 Task: Check the percentage active listings of garden tub in the last 5 years.
Action: Mouse moved to (1007, 219)
Screenshot: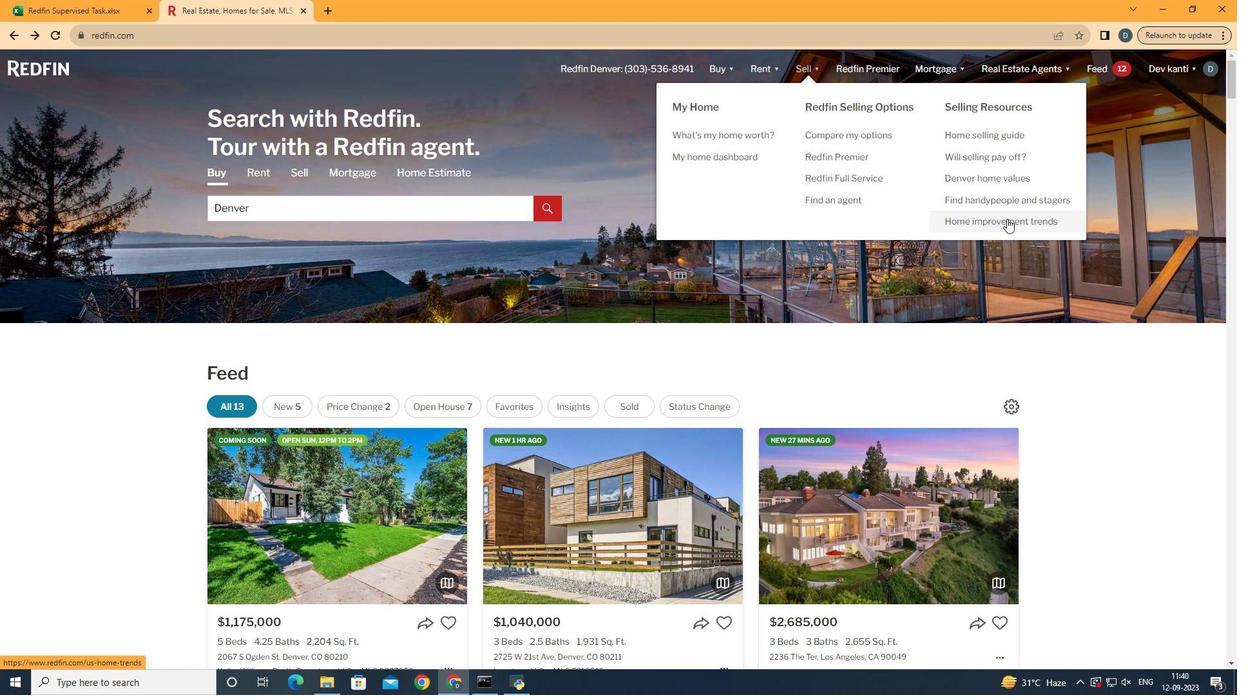 
Action: Mouse pressed left at (1007, 219)
Screenshot: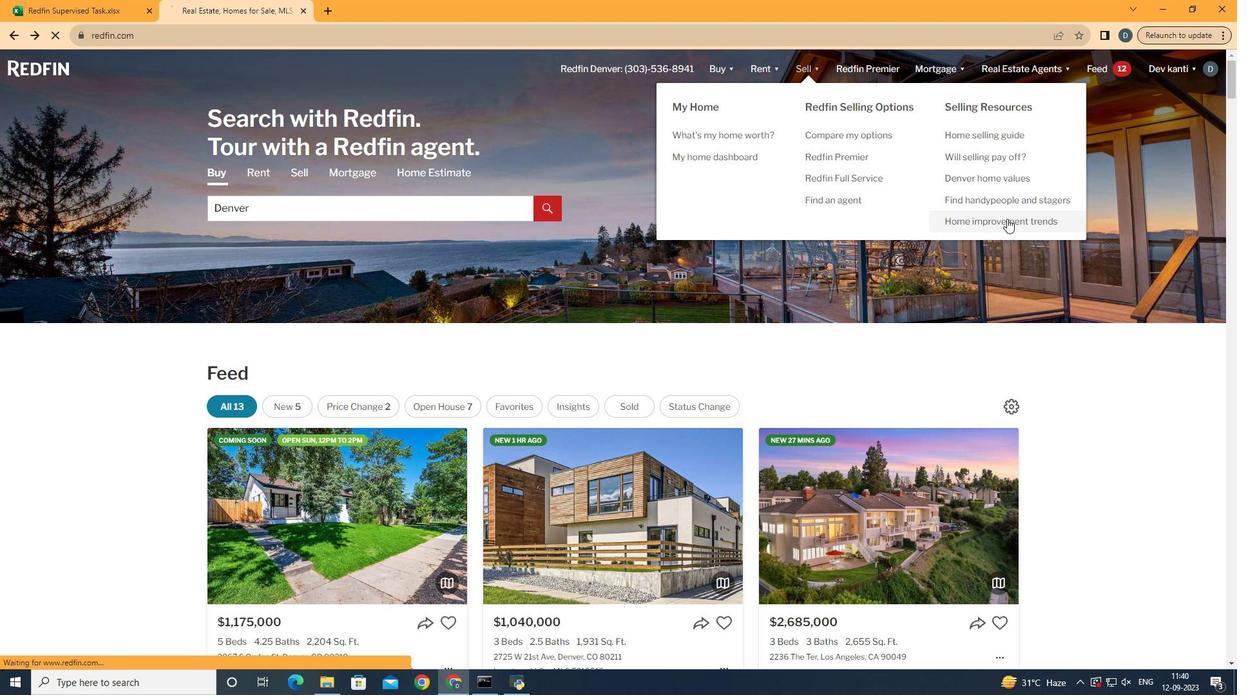 
Action: Mouse moved to (288, 235)
Screenshot: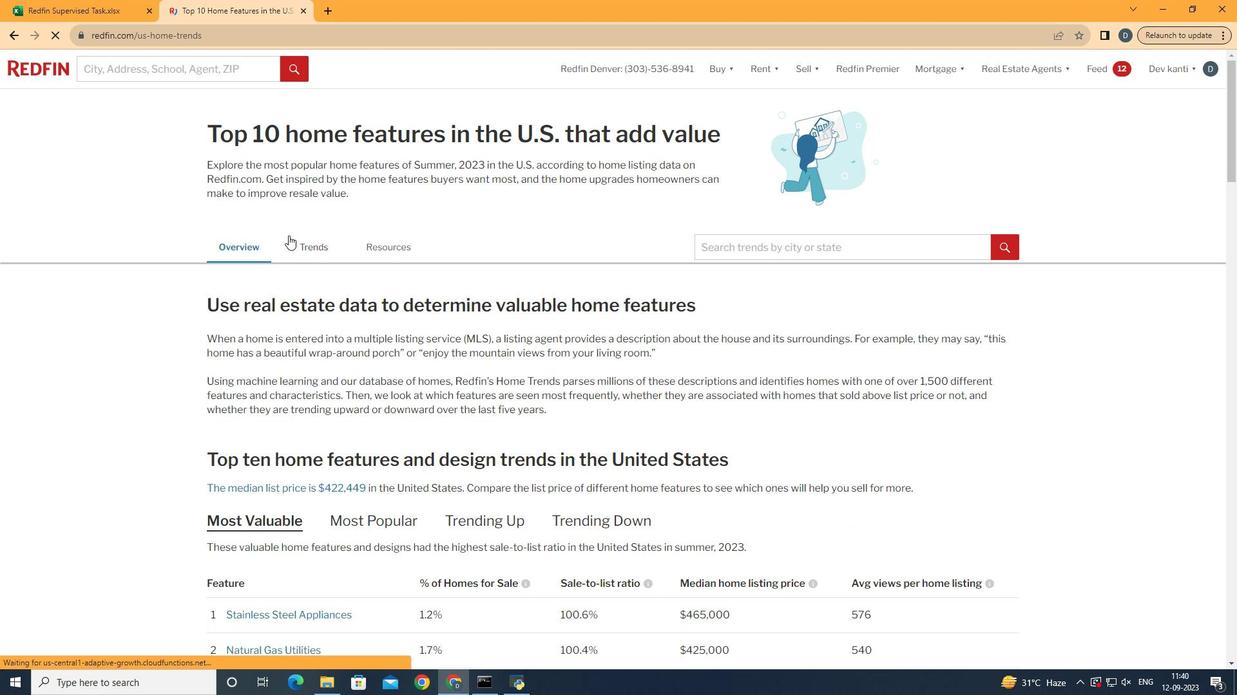 
Action: Mouse pressed left at (288, 235)
Screenshot: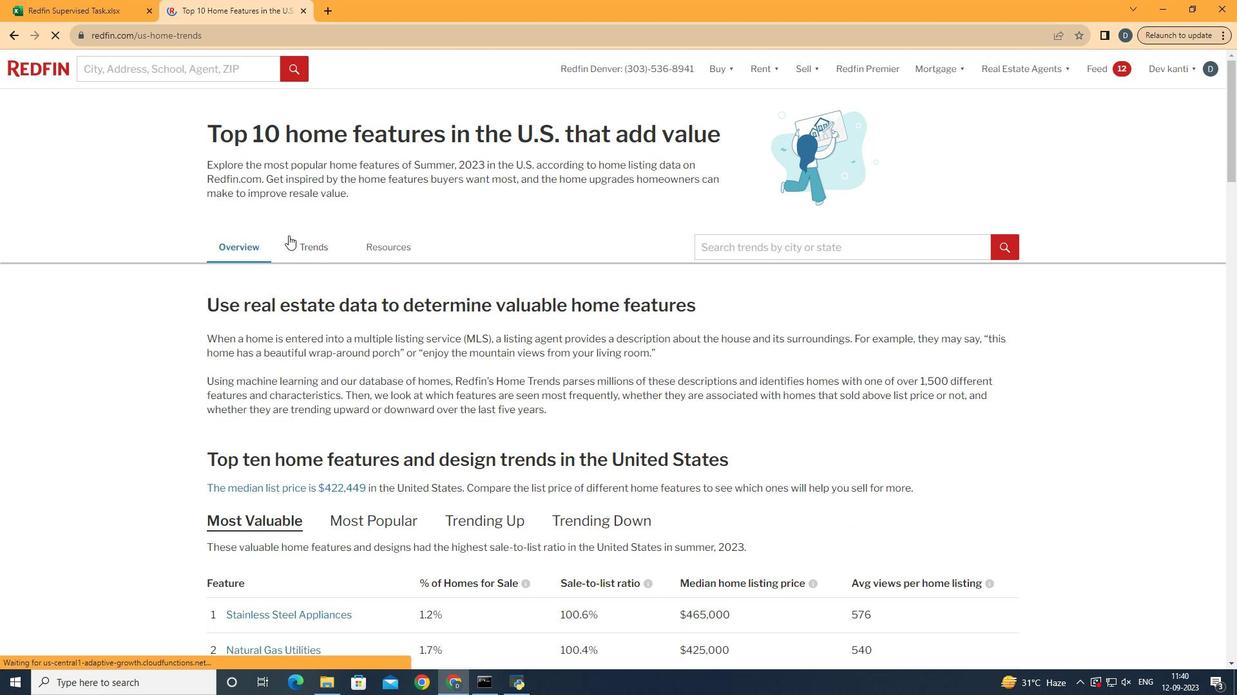 
Action: Mouse moved to (455, 378)
Screenshot: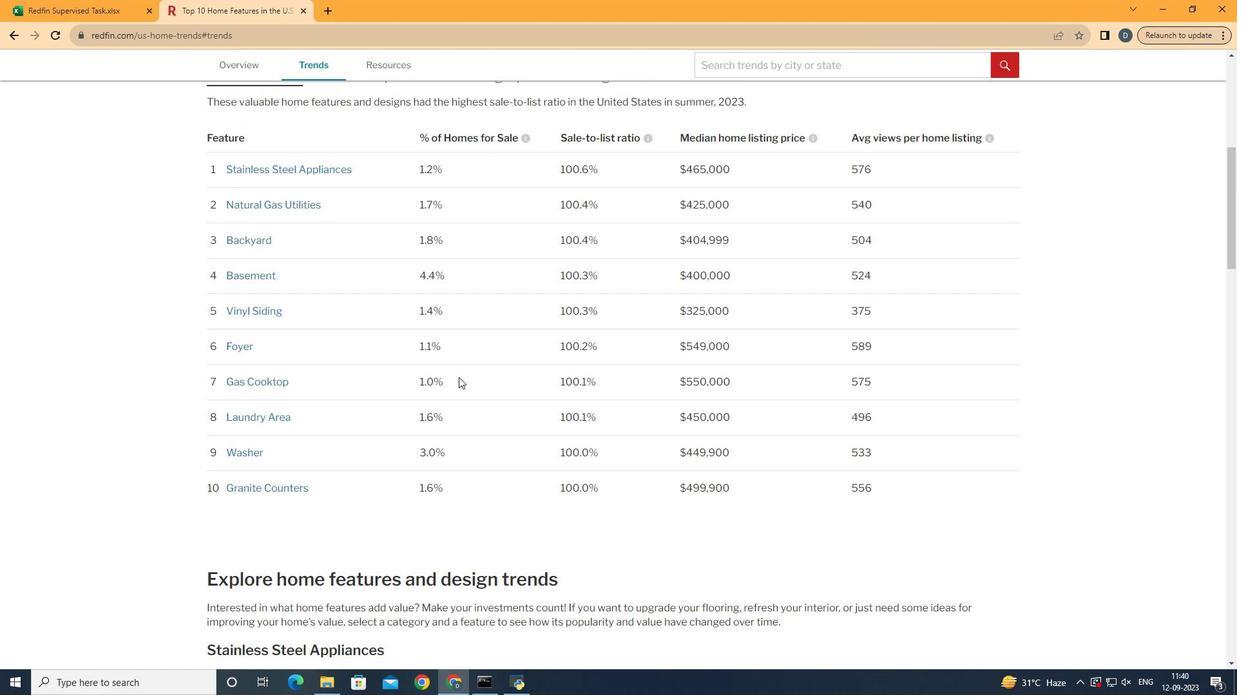 
Action: Mouse scrolled (455, 377) with delta (0, 0)
Screenshot: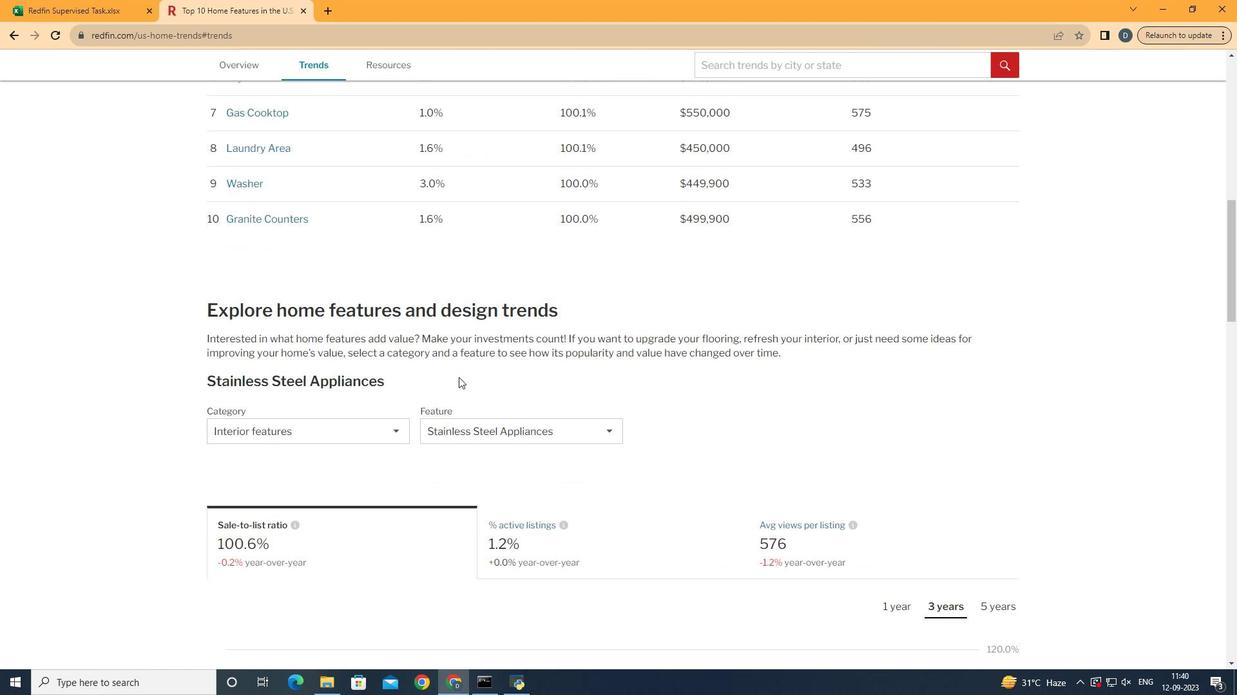 
Action: Mouse scrolled (455, 377) with delta (0, 0)
Screenshot: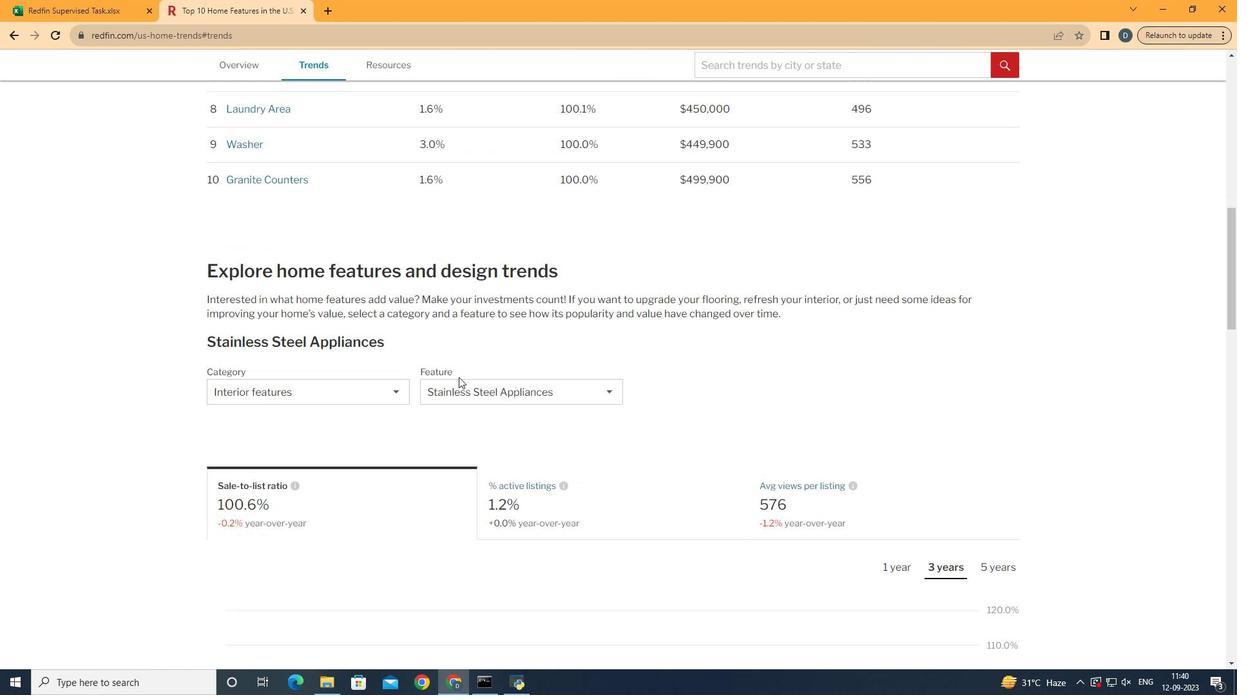 
Action: Mouse scrolled (455, 377) with delta (0, 0)
Screenshot: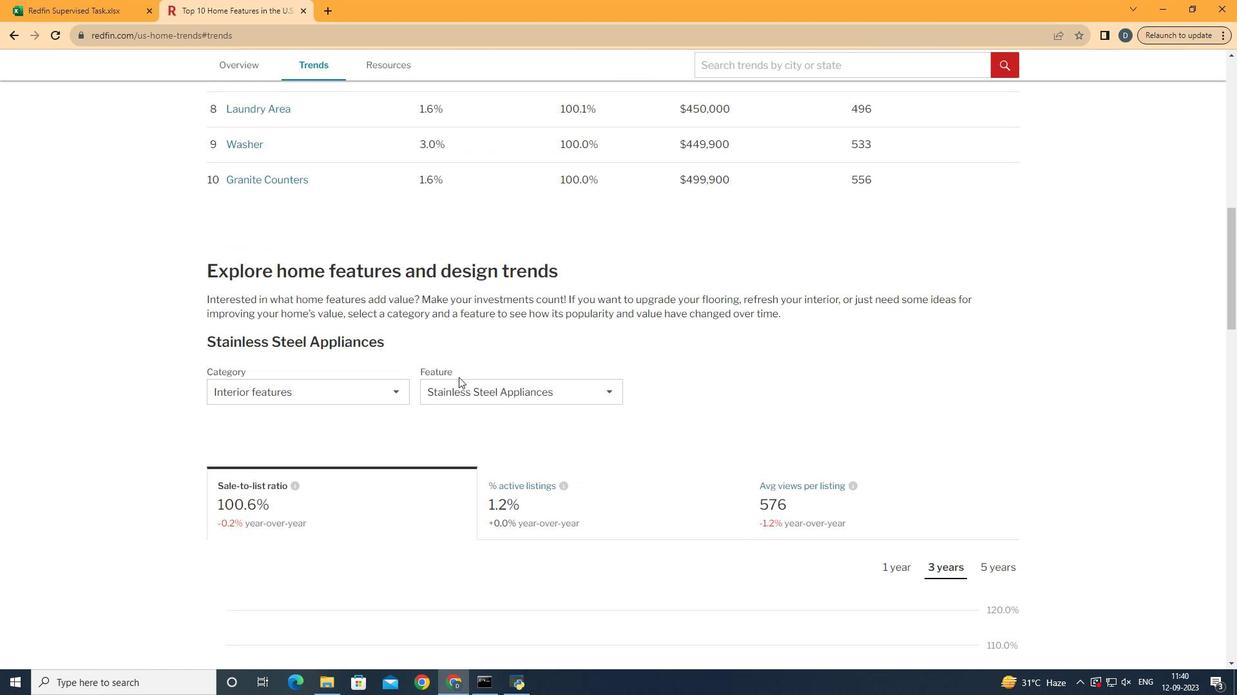 
Action: Mouse scrolled (455, 377) with delta (0, 0)
Screenshot: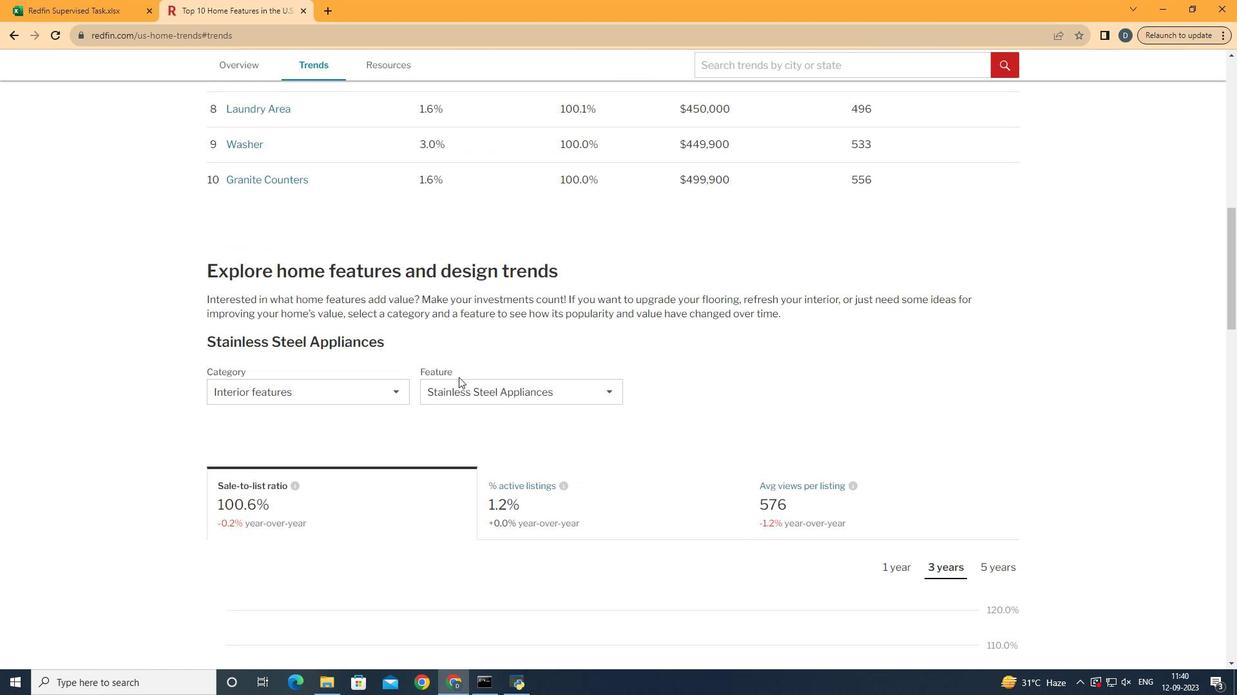 
Action: Mouse scrolled (455, 377) with delta (0, 0)
Screenshot: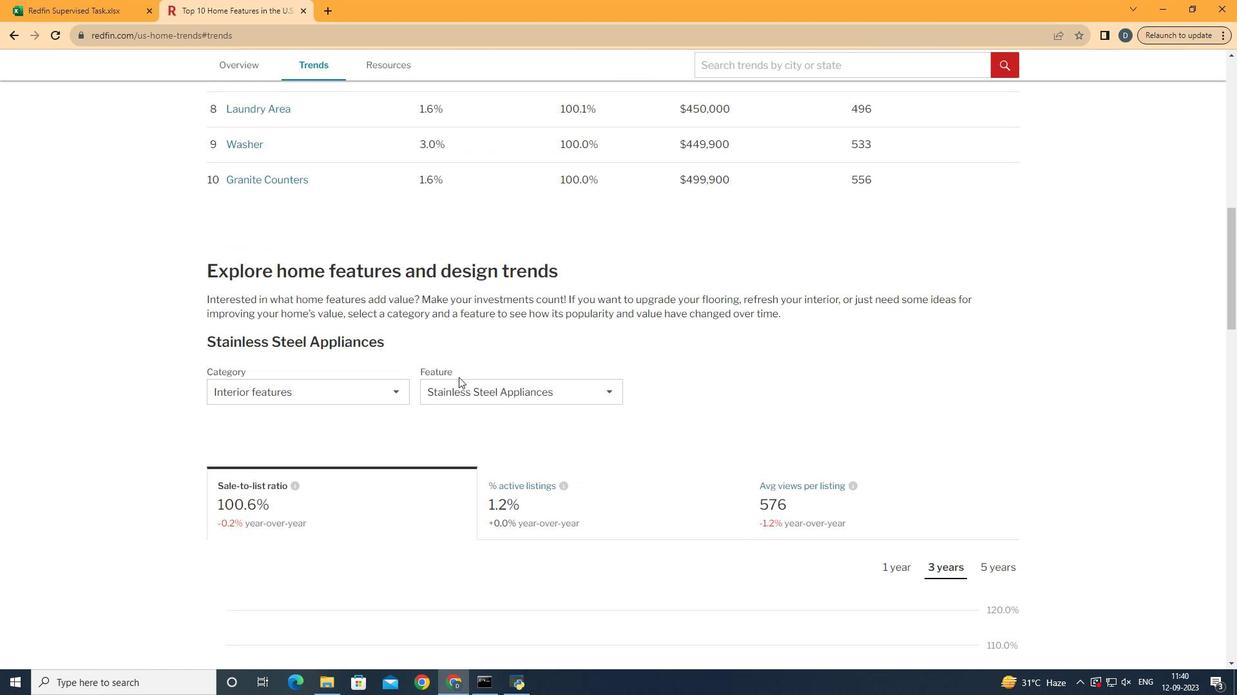 
Action: Mouse moved to (457, 378)
Screenshot: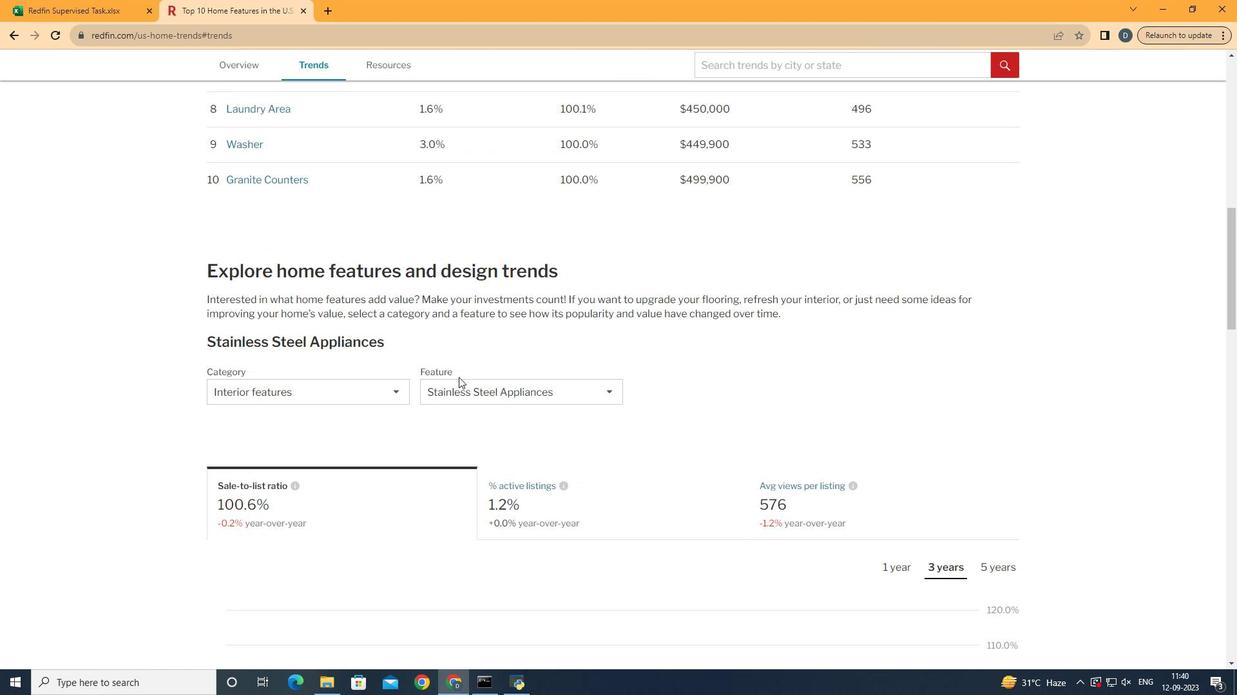 
Action: Mouse scrolled (457, 377) with delta (0, 0)
Screenshot: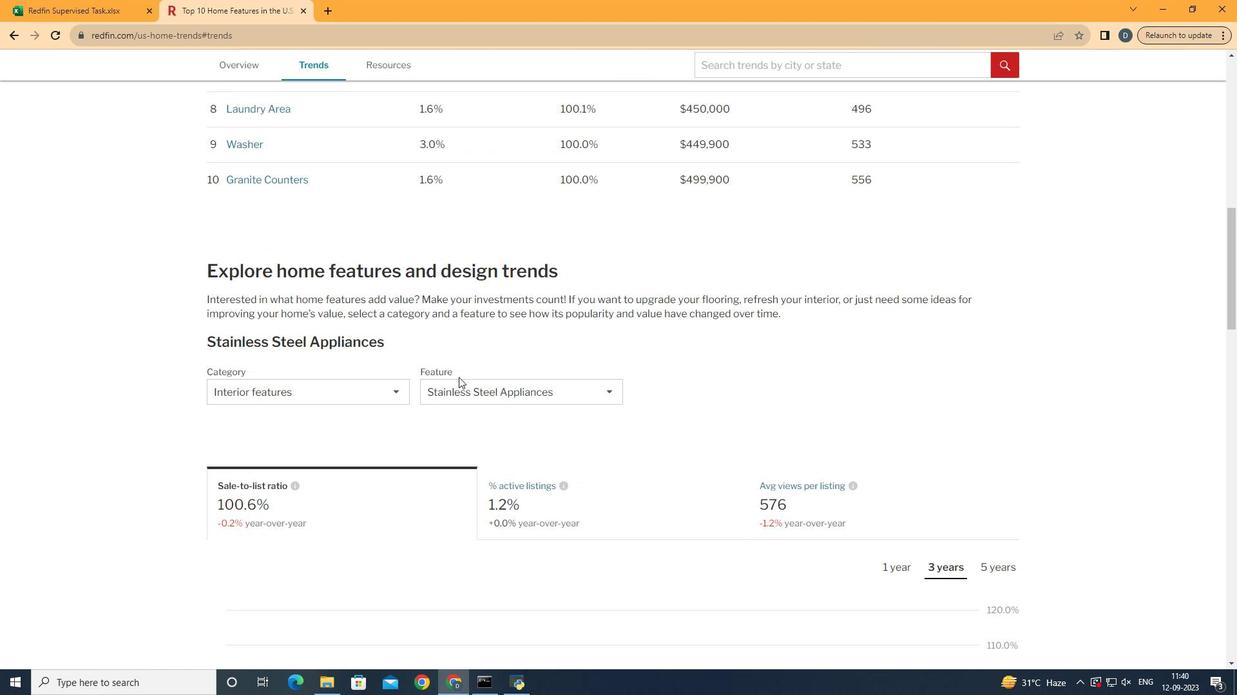 
Action: Mouse moved to (458, 377)
Screenshot: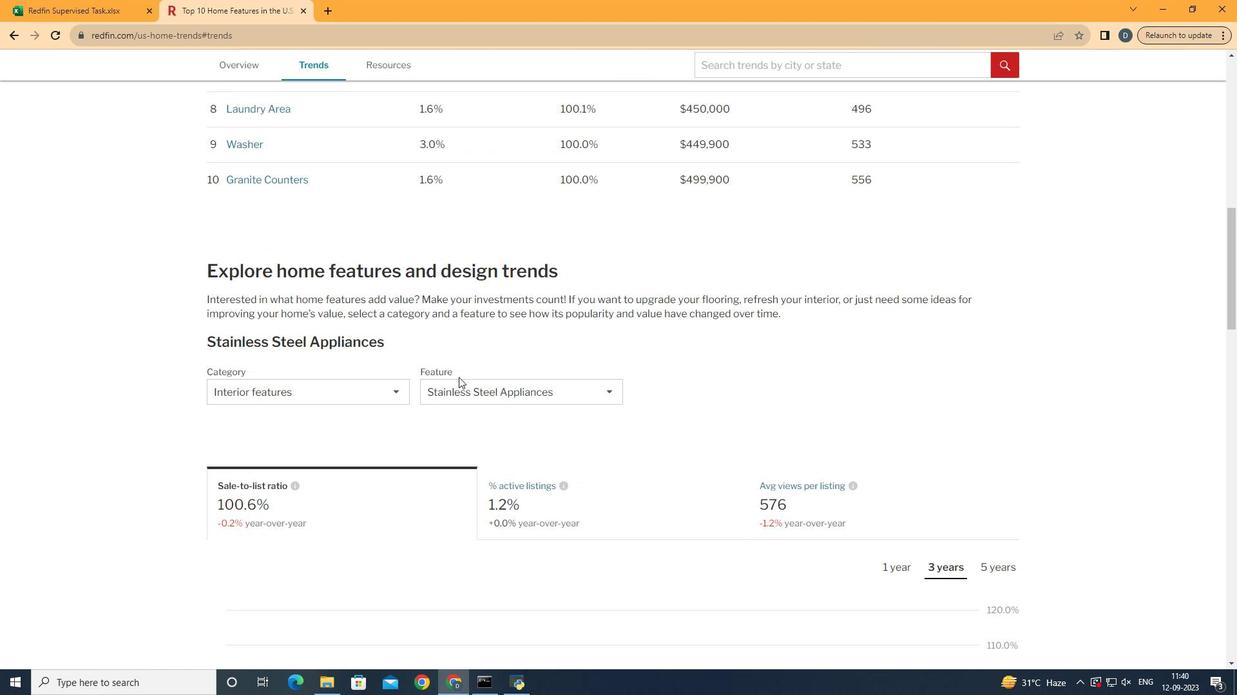 
Action: Mouse scrolled (458, 376) with delta (0, 0)
Screenshot: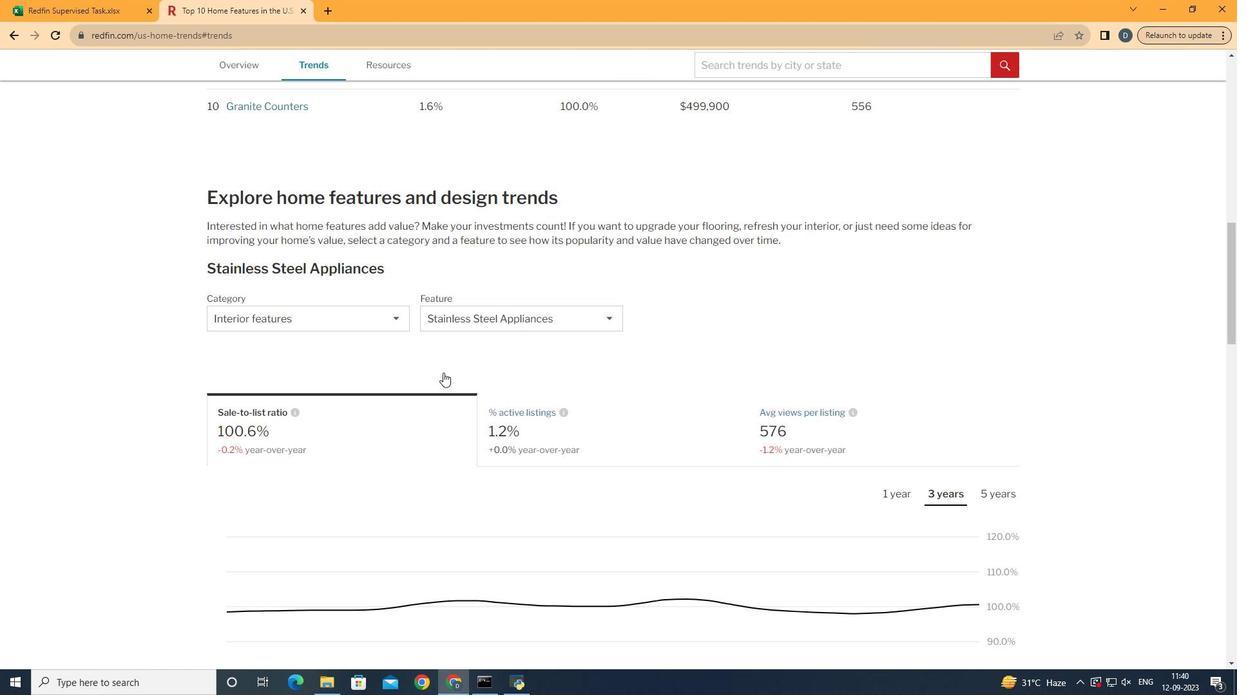 
Action: Mouse scrolled (458, 376) with delta (0, 0)
Screenshot: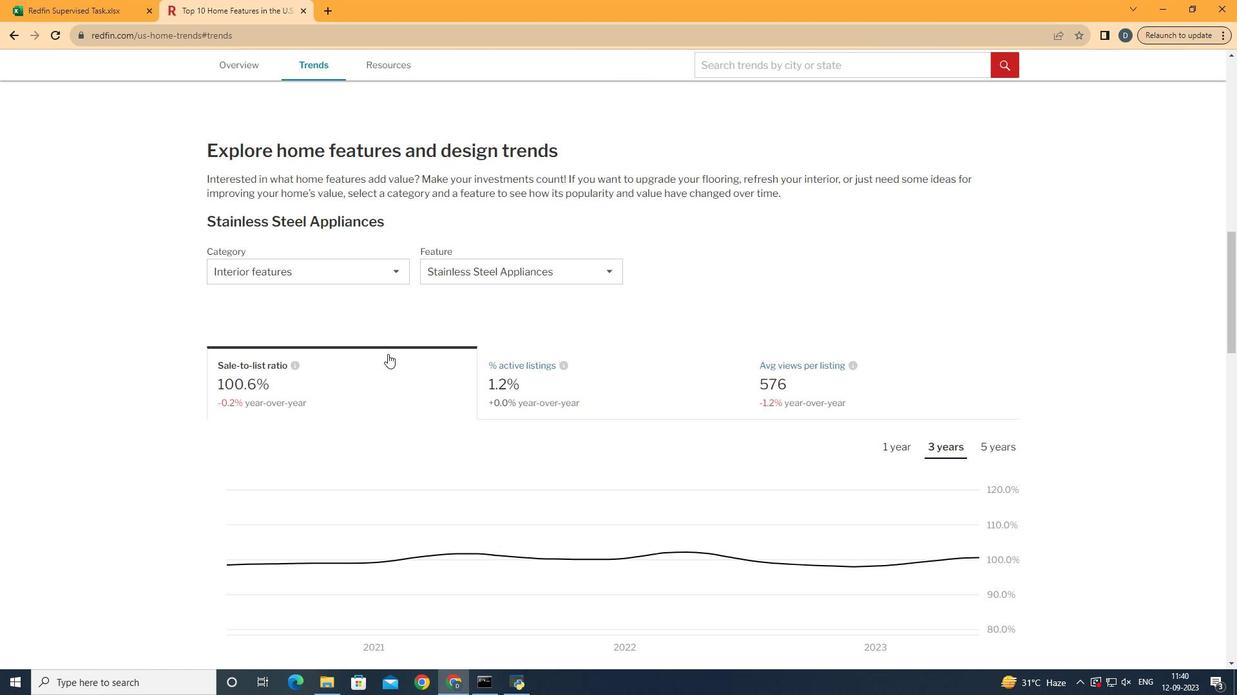 
Action: Mouse moved to (340, 259)
Screenshot: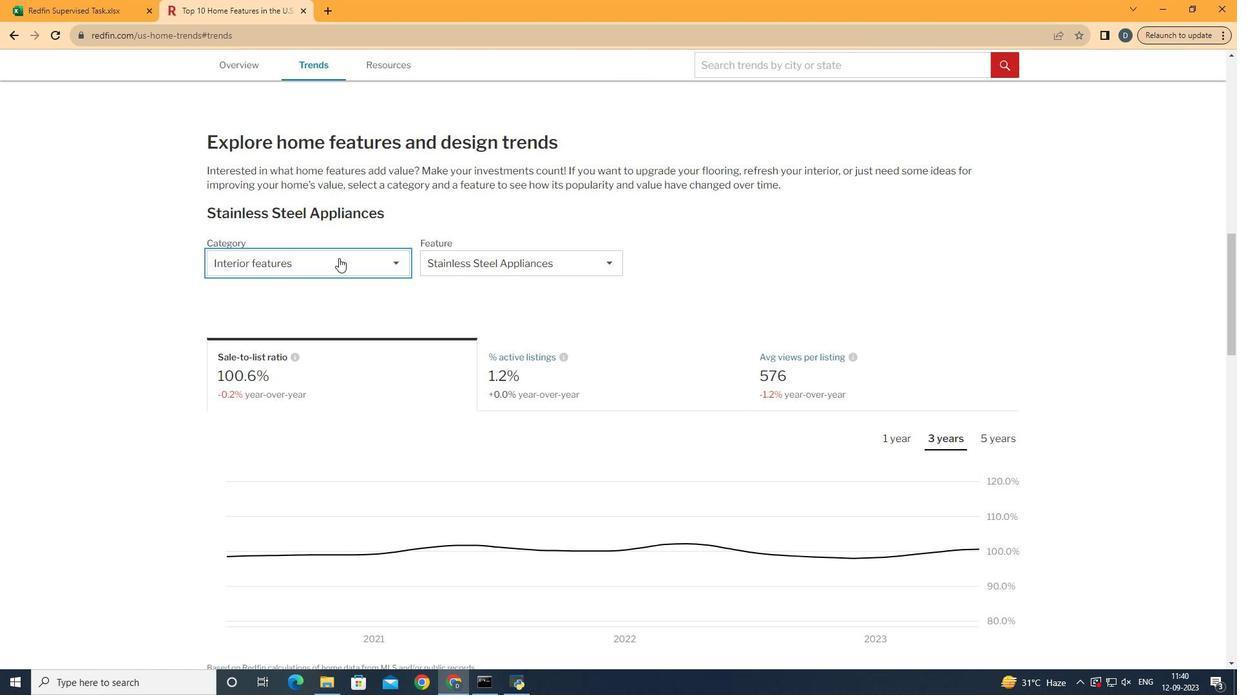 
Action: Mouse pressed left at (340, 259)
Screenshot: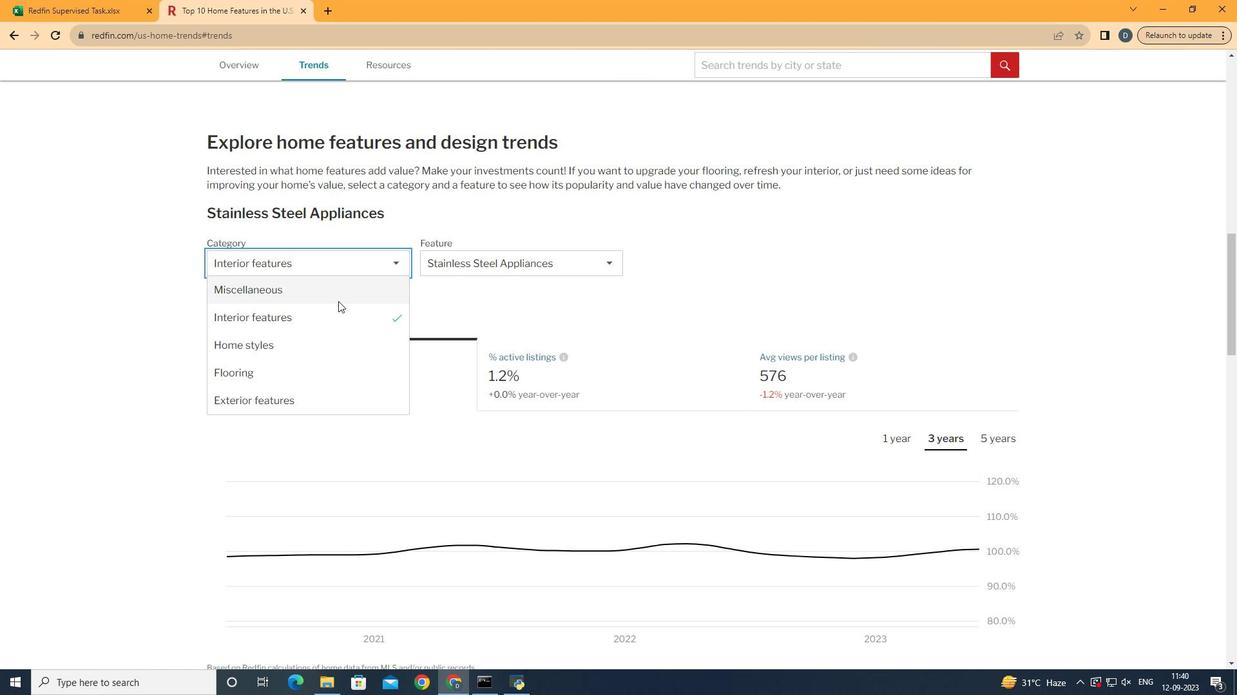 
Action: Mouse moved to (341, 318)
Screenshot: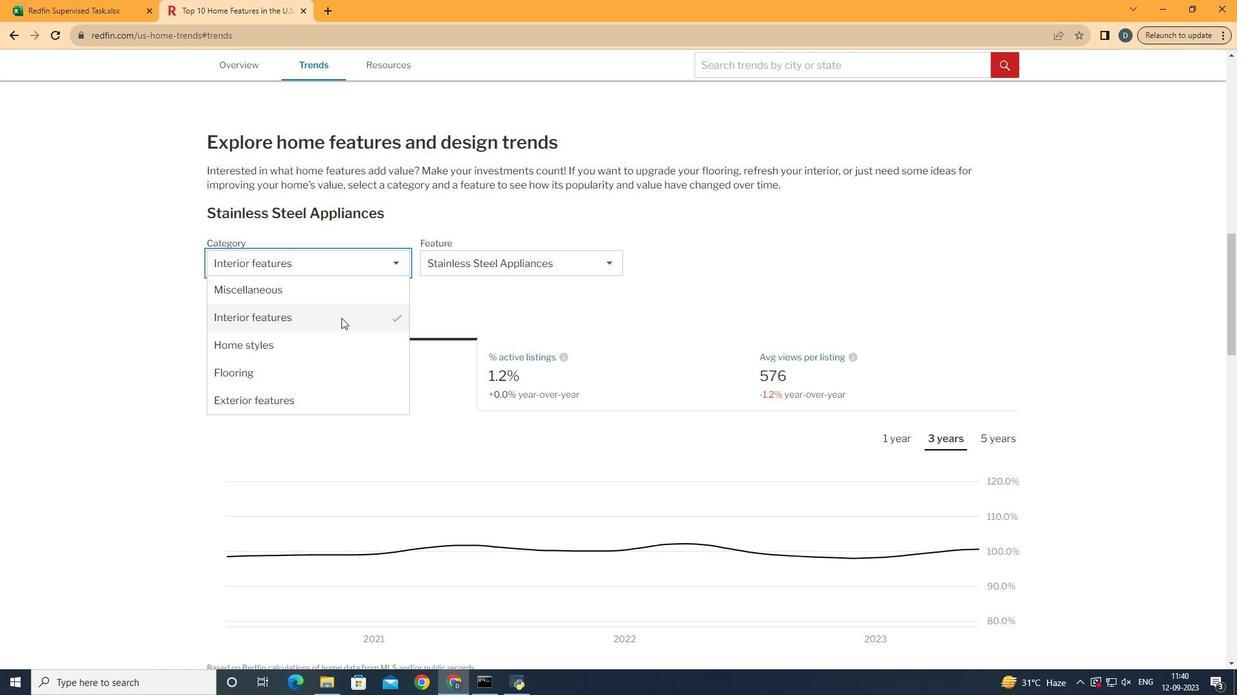 
Action: Mouse pressed left at (341, 318)
Screenshot: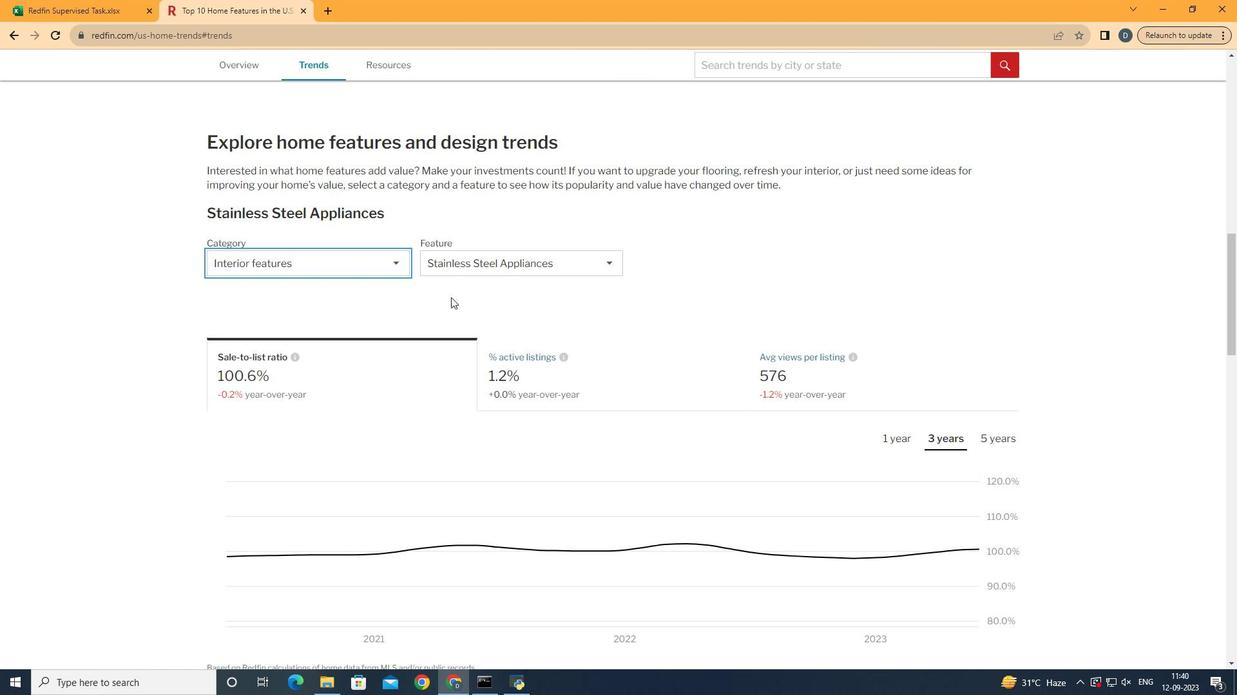 
Action: Mouse moved to (495, 282)
Screenshot: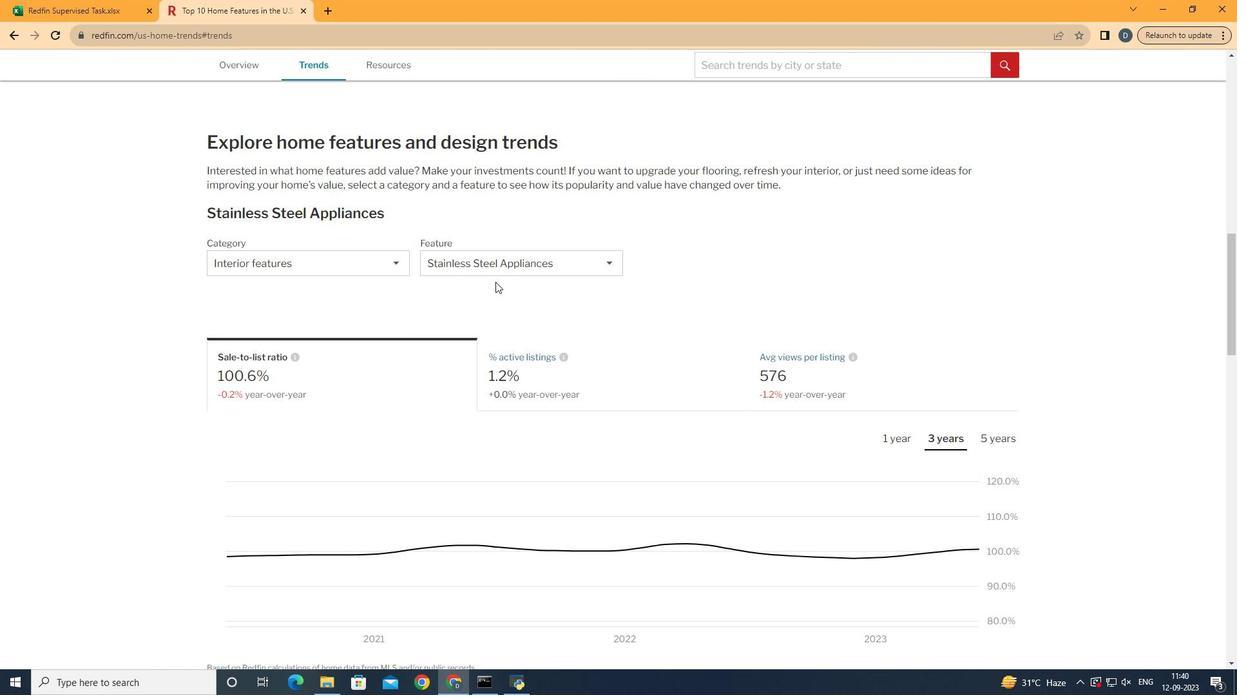 
Action: Mouse pressed left at (495, 282)
Screenshot: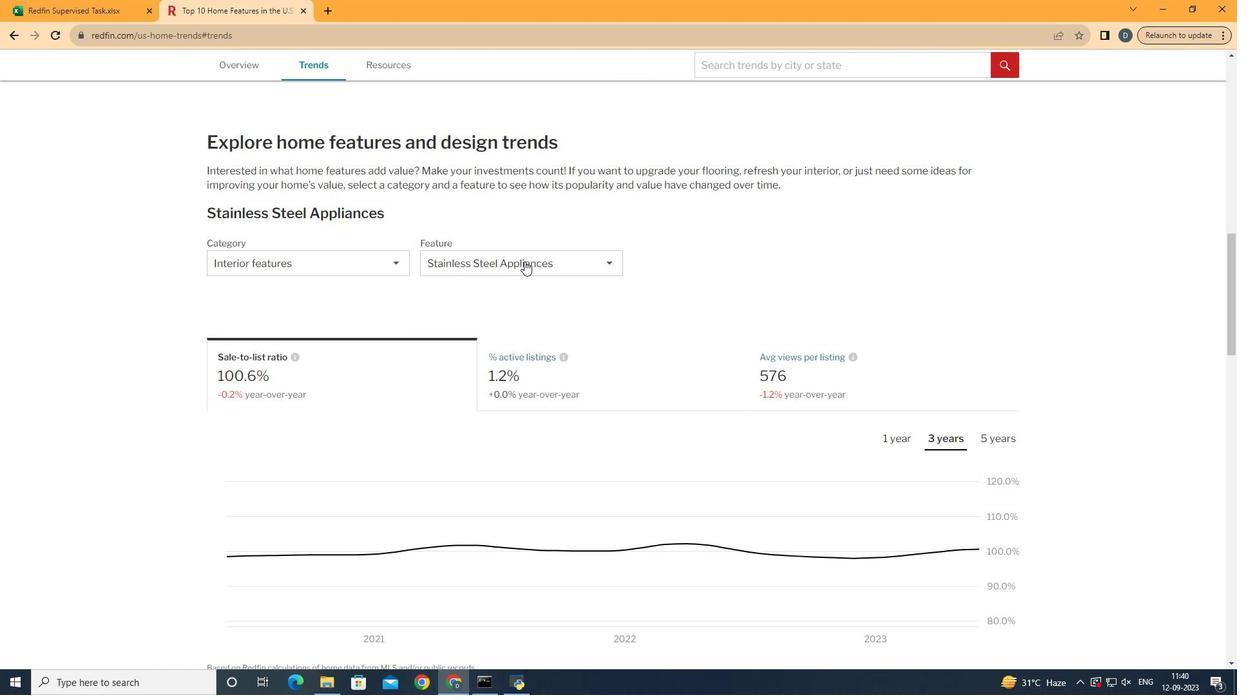 
Action: Mouse moved to (524, 261)
Screenshot: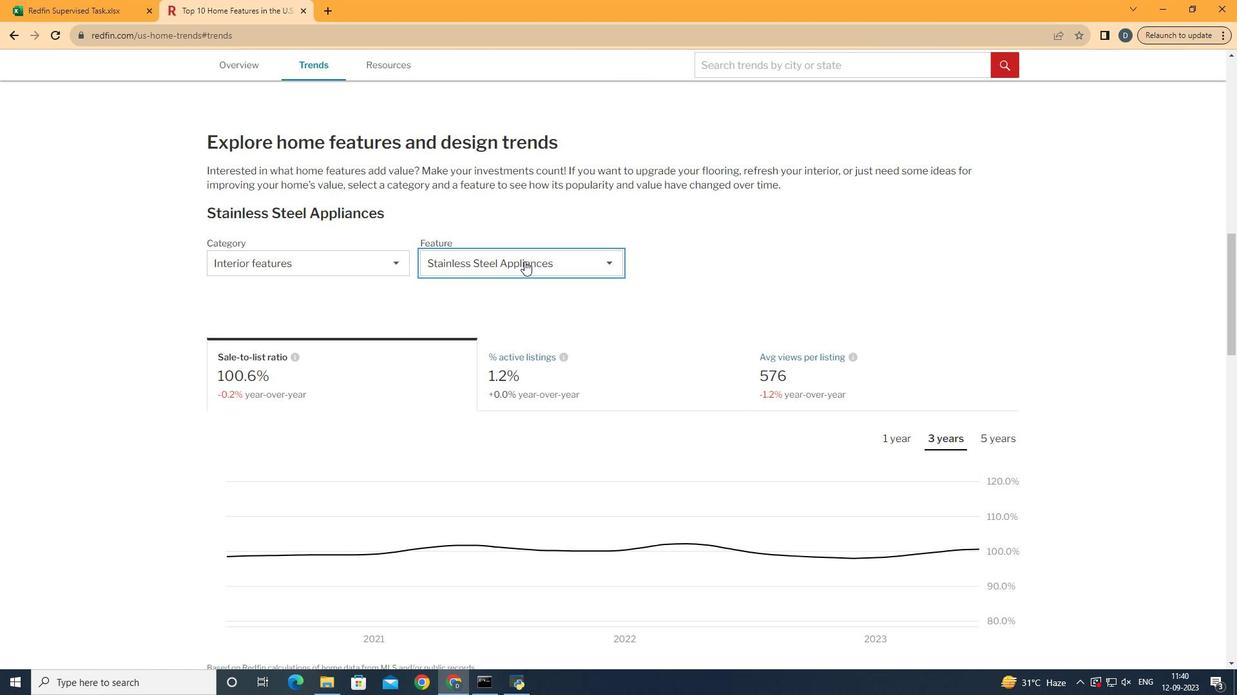 
Action: Mouse pressed left at (524, 261)
Screenshot: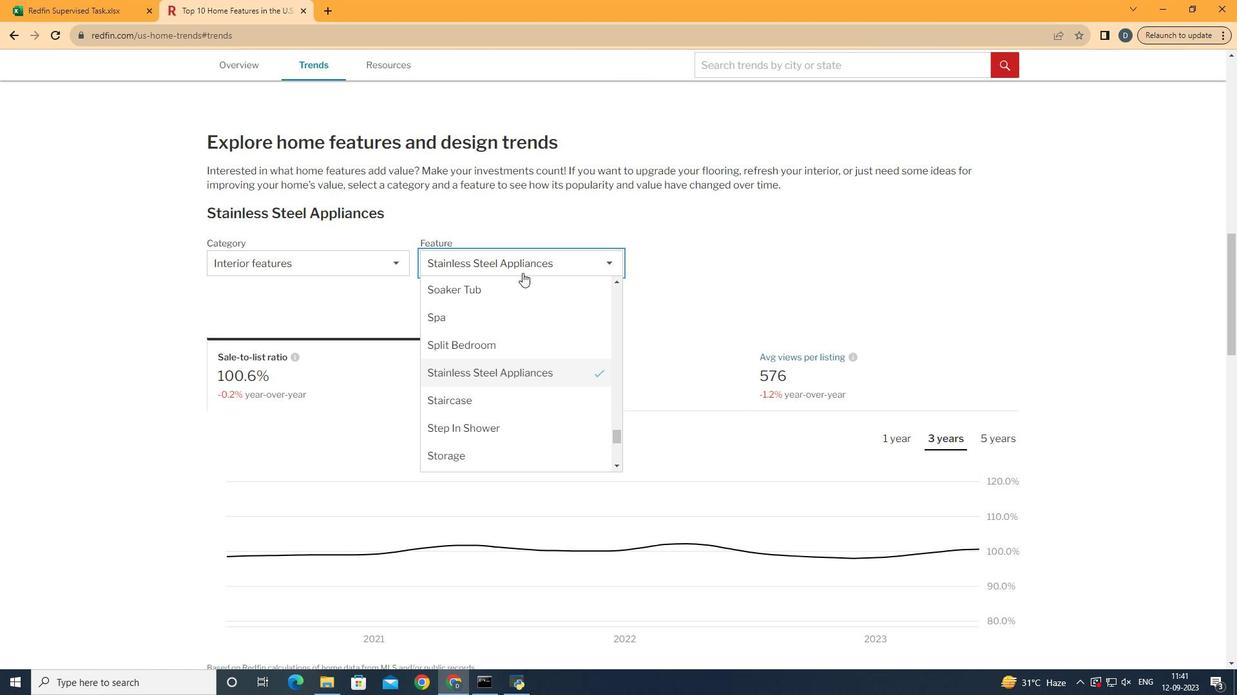 
Action: Mouse moved to (490, 351)
Screenshot: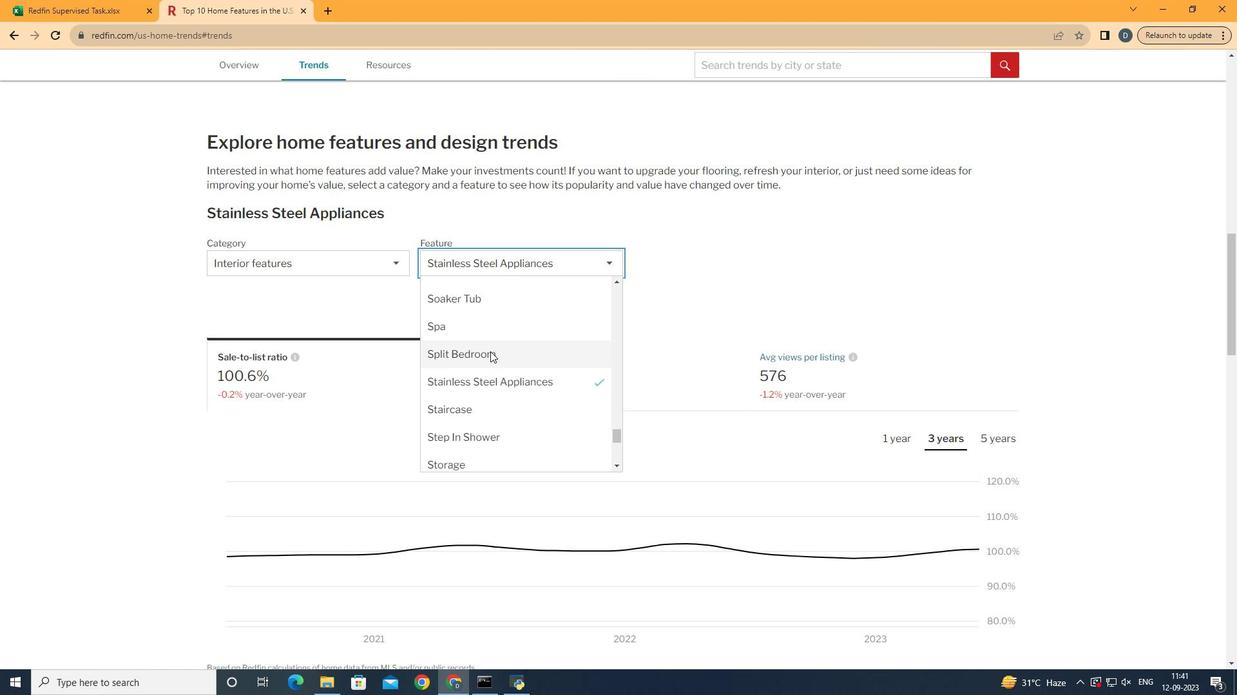 
Action: Mouse scrolled (490, 352) with delta (0, 0)
Screenshot: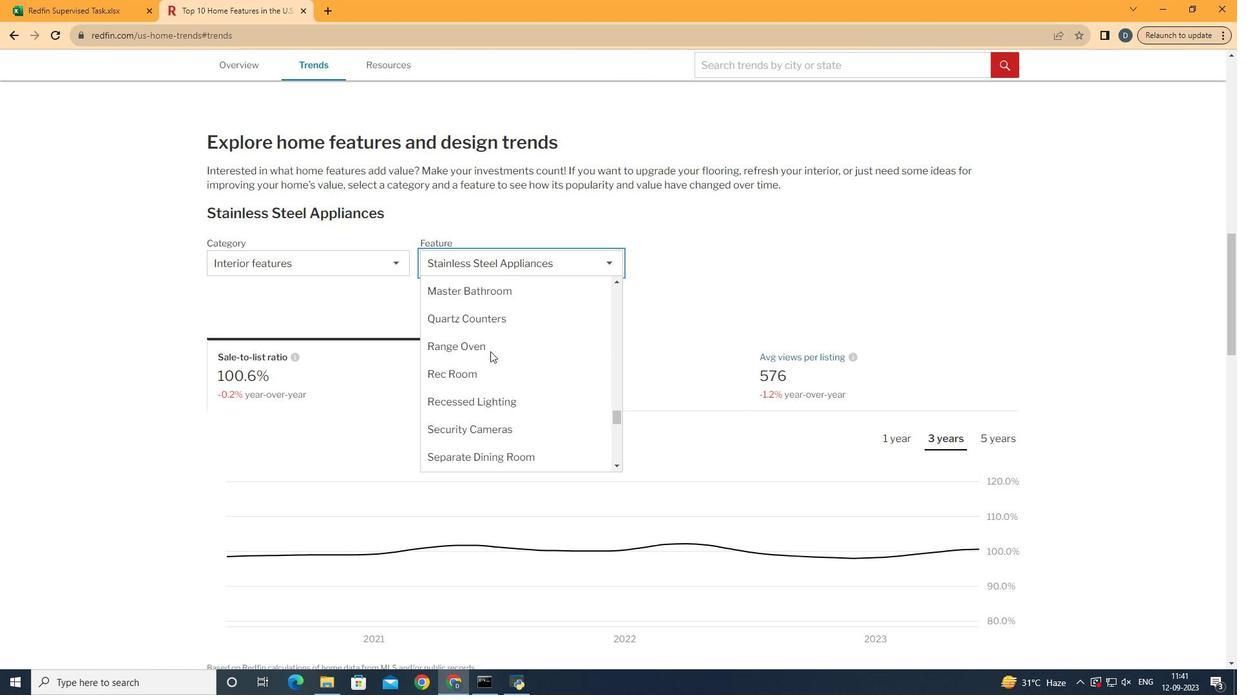 
Action: Mouse scrolled (490, 352) with delta (0, 0)
Screenshot: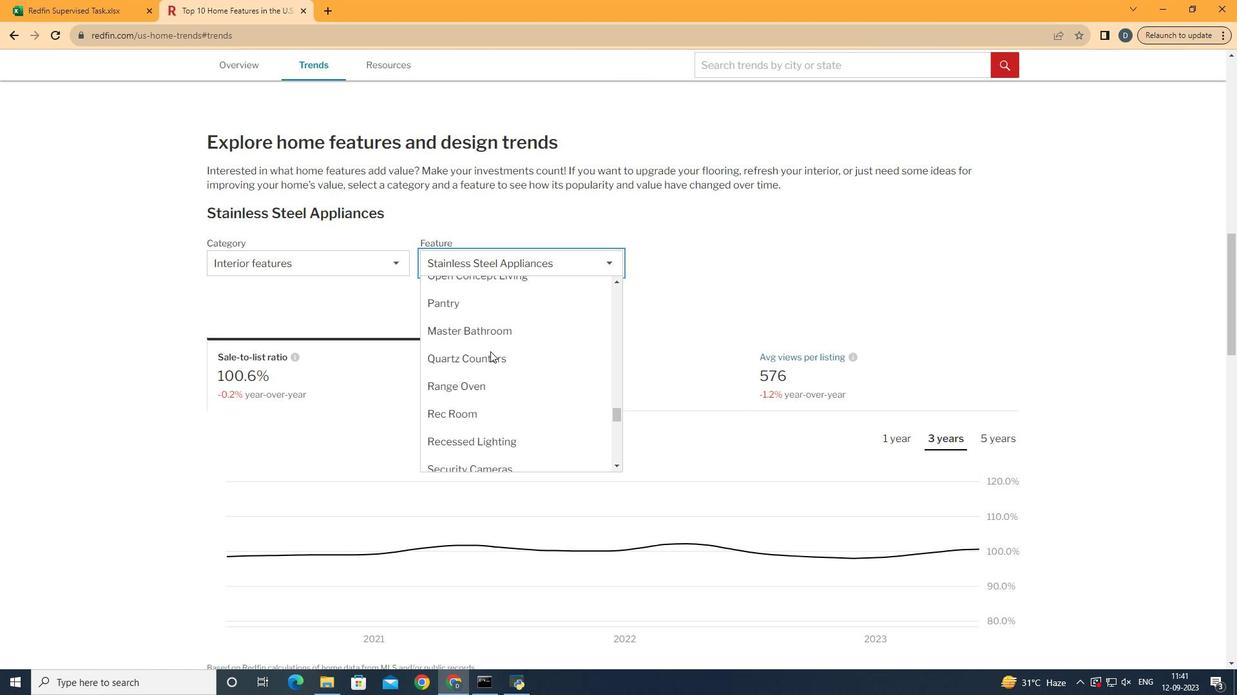 
Action: Mouse scrolled (490, 352) with delta (0, 0)
Screenshot: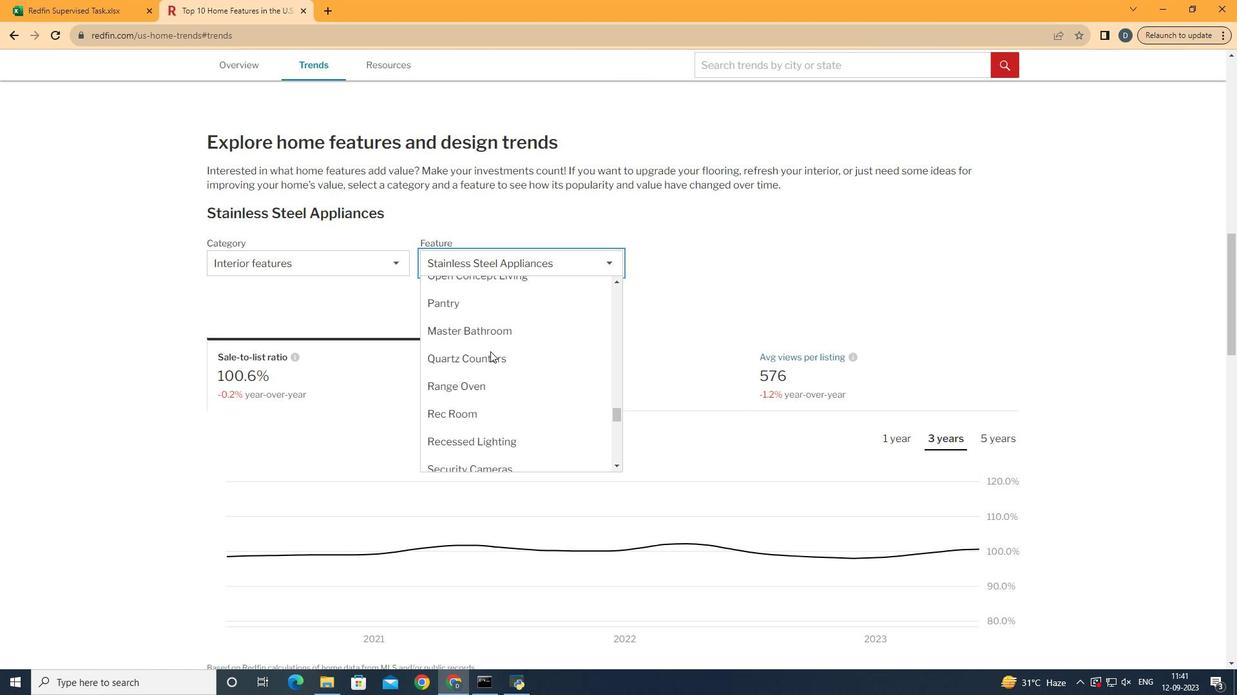 
Action: Mouse scrolled (490, 352) with delta (0, 0)
Screenshot: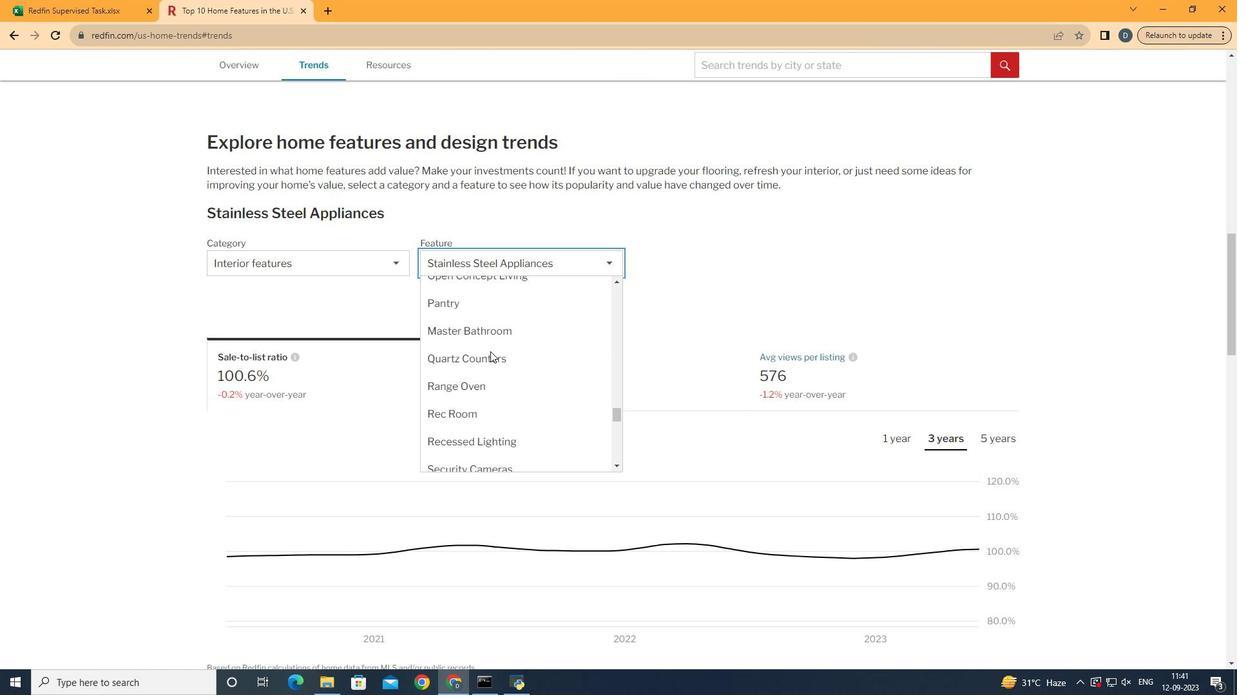 
Action: Mouse scrolled (490, 352) with delta (0, 0)
Screenshot: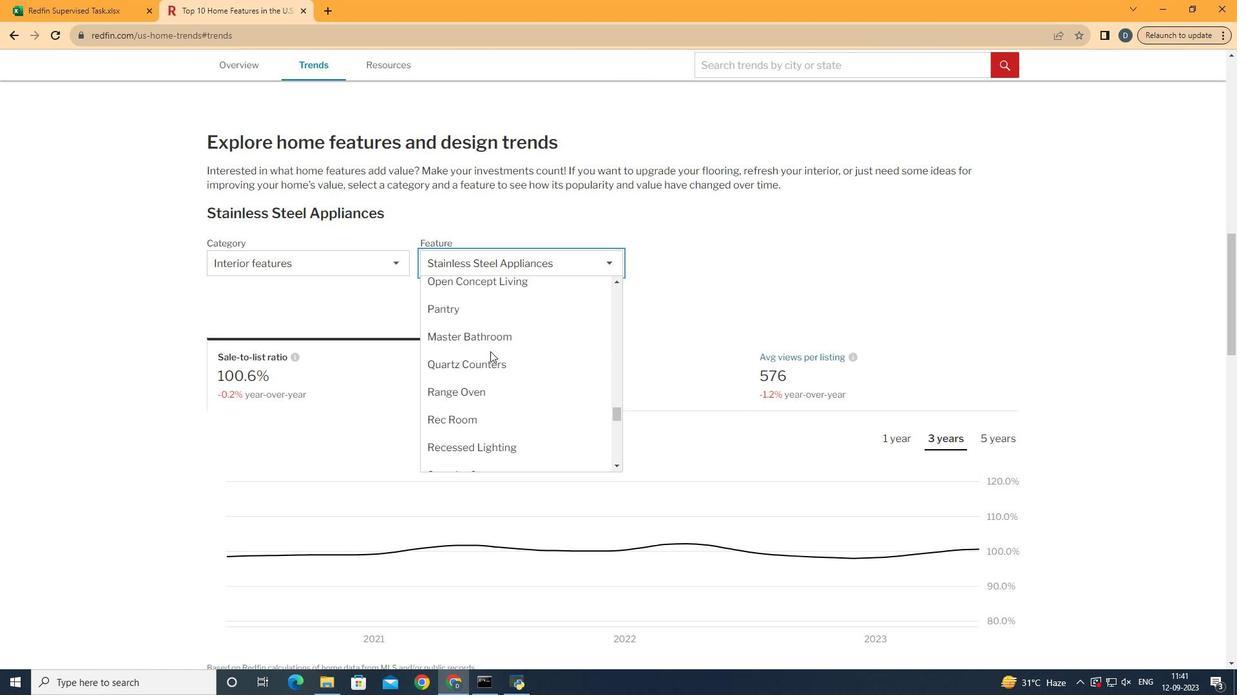
Action: Mouse scrolled (490, 352) with delta (0, 0)
Screenshot: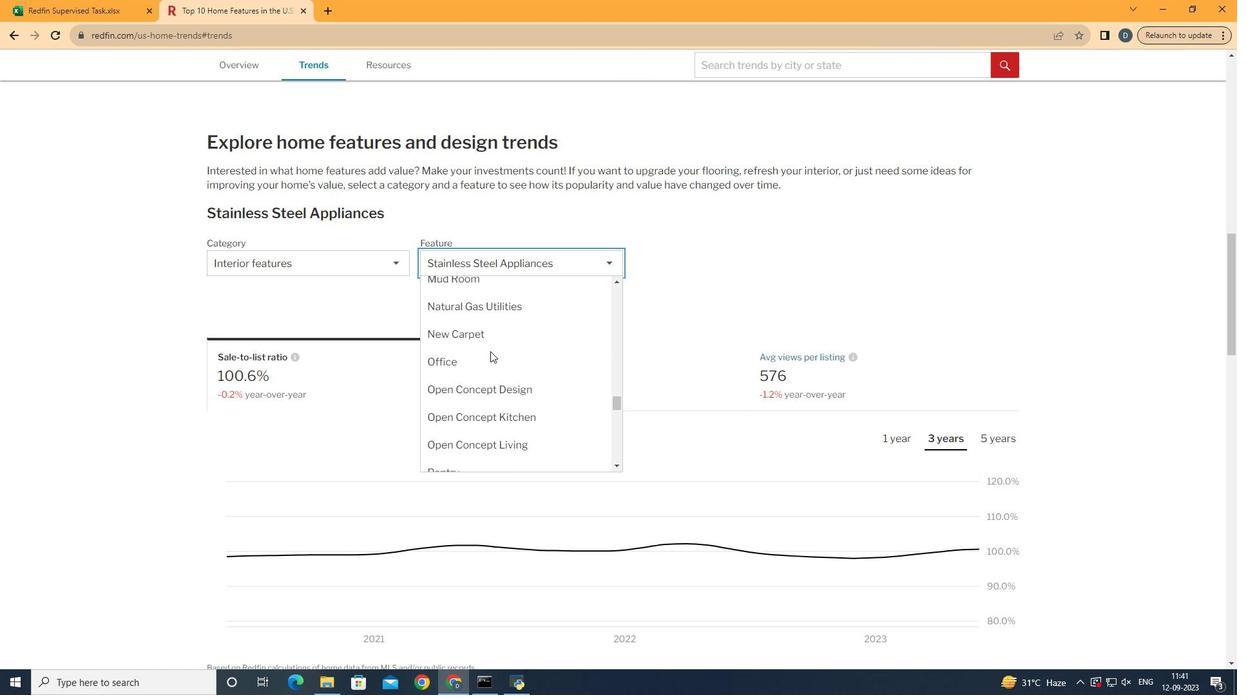 
Action: Mouse scrolled (490, 352) with delta (0, 0)
Screenshot: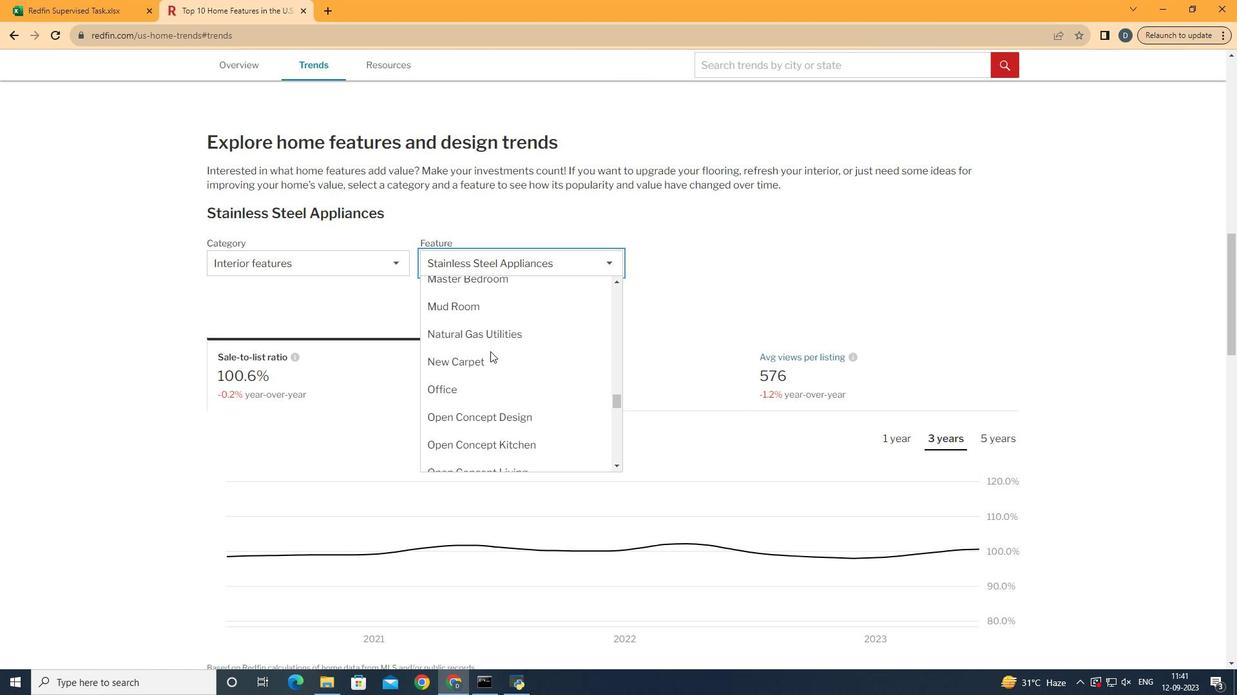 
Action: Mouse scrolled (490, 352) with delta (0, 0)
Screenshot: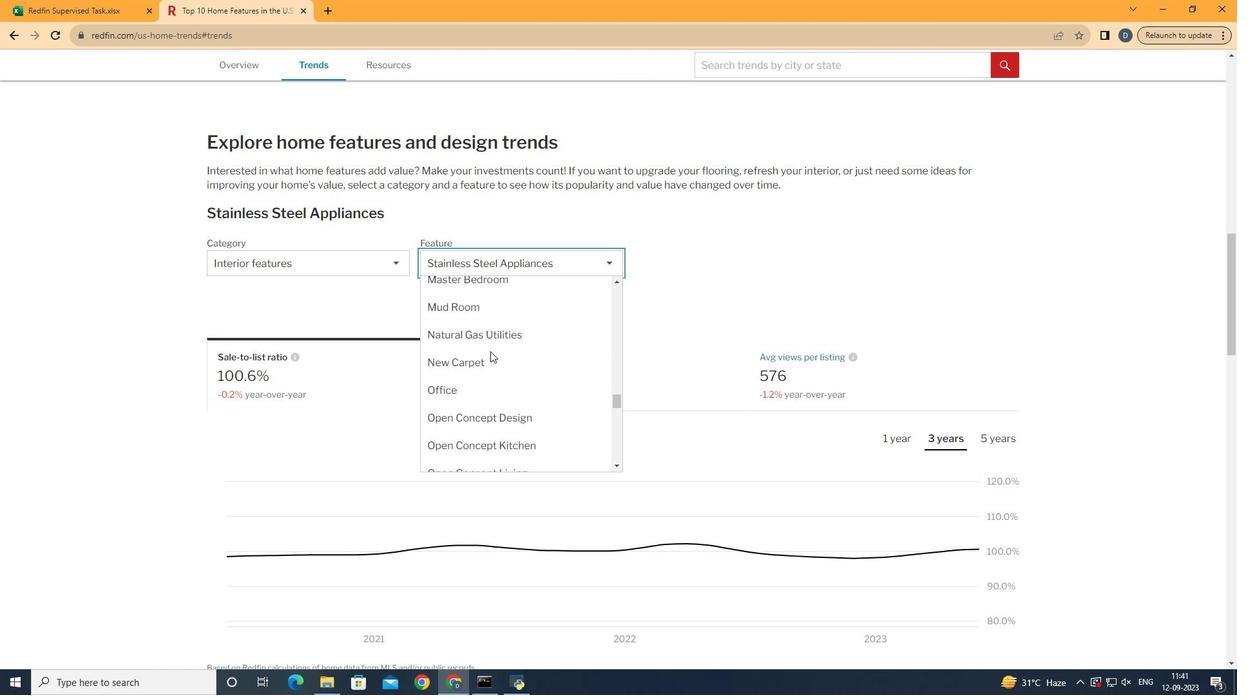 
Action: Mouse scrolled (490, 352) with delta (0, 0)
Screenshot: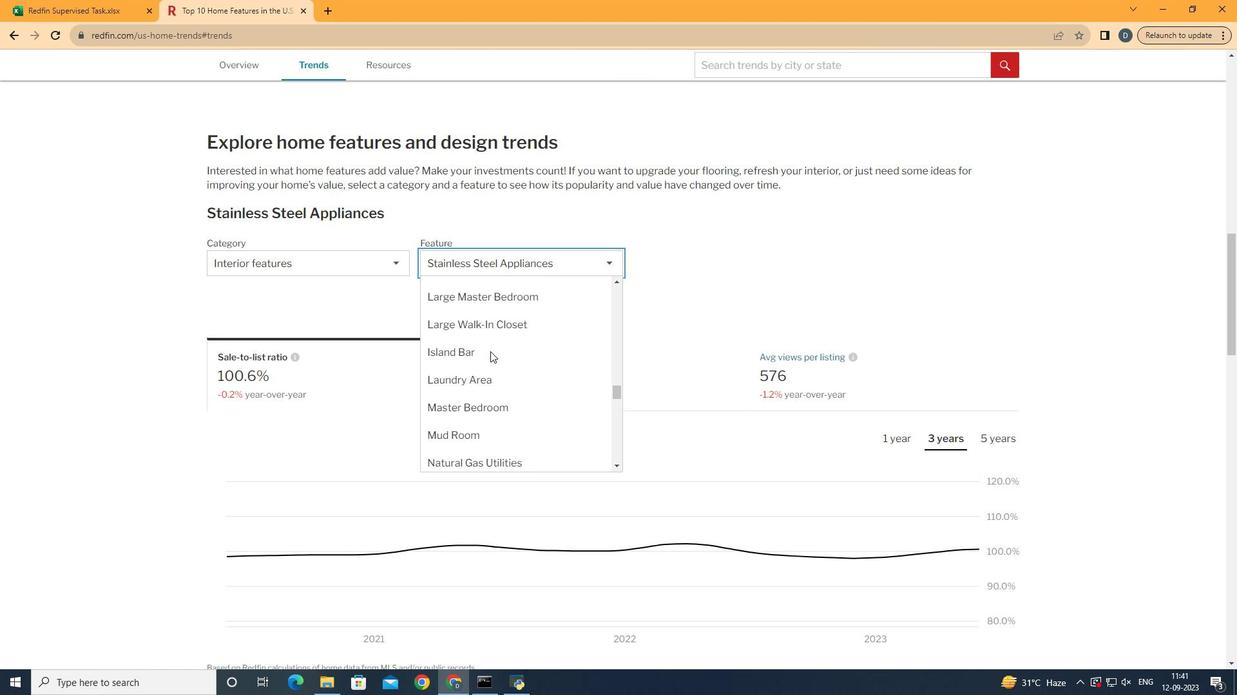 
Action: Mouse scrolled (490, 352) with delta (0, 0)
Screenshot: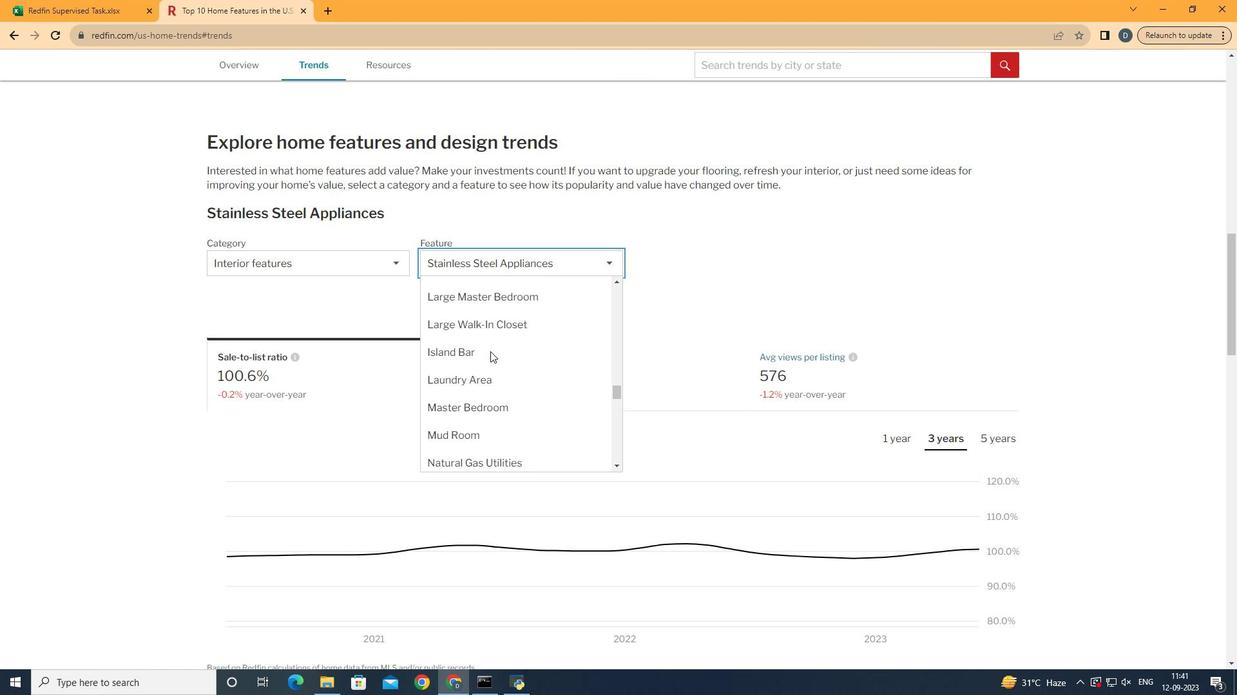 
Action: Mouse scrolled (490, 352) with delta (0, 0)
Screenshot: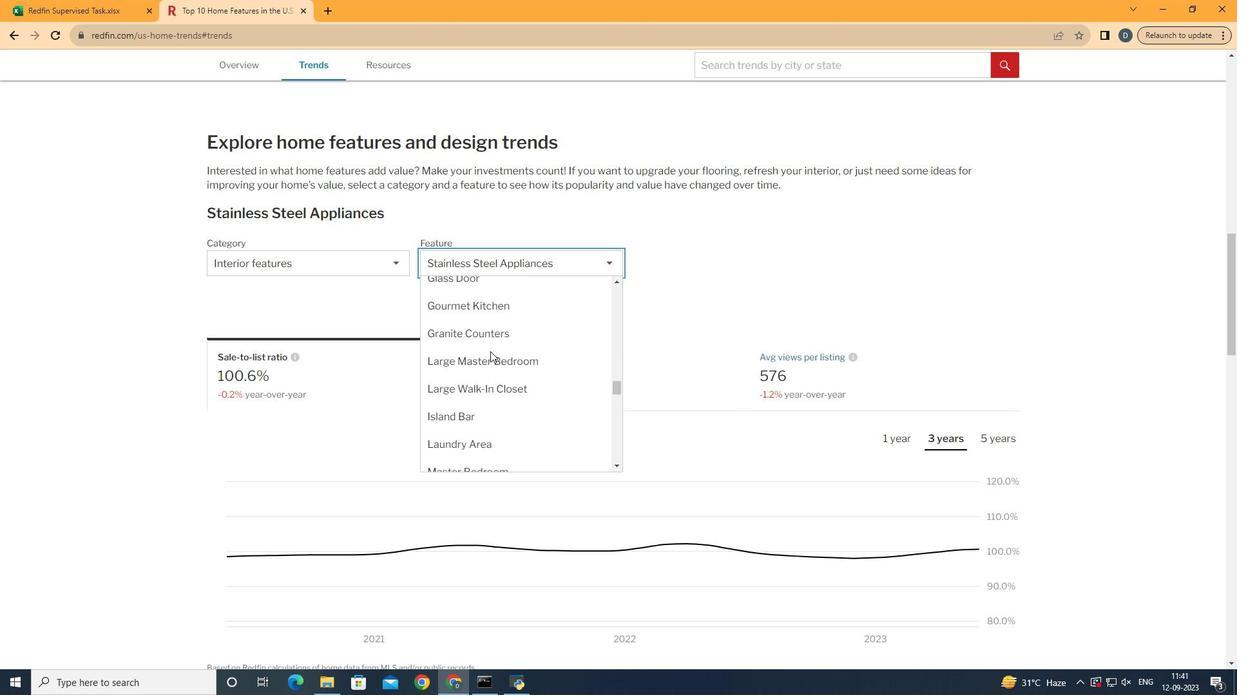 
Action: Mouse scrolled (490, 352) with delta (0, 0)
Screenshot: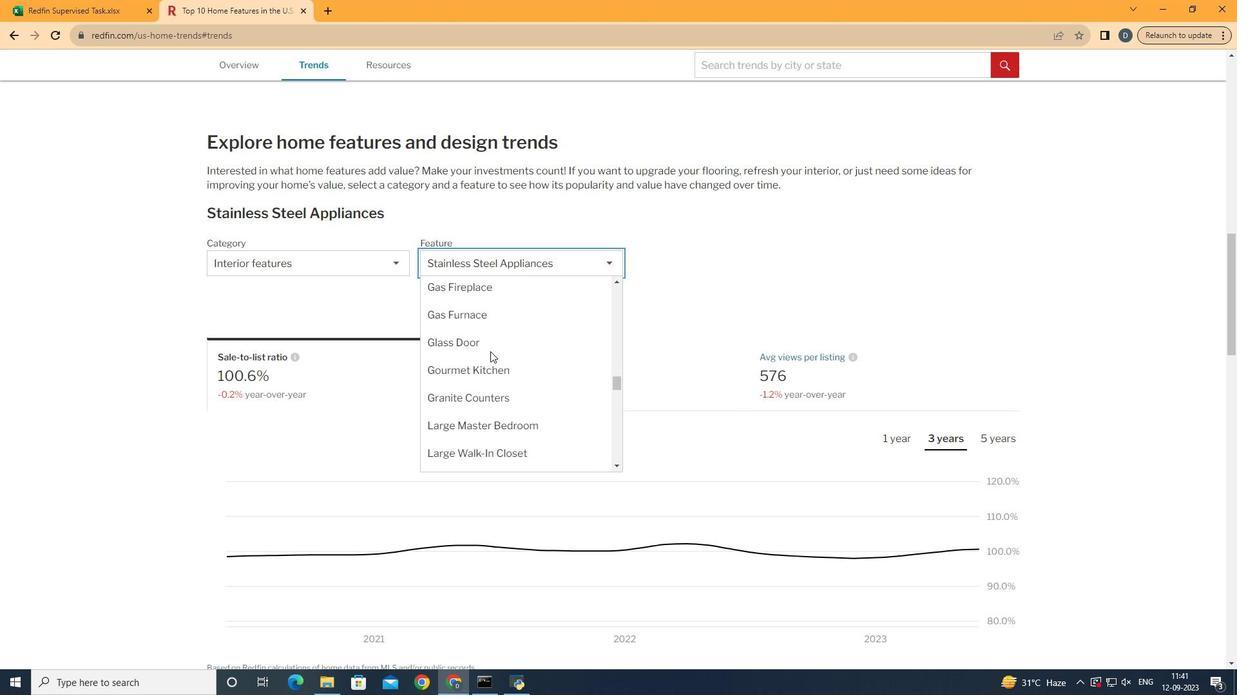 
Action: Mouse scrolled (490, 352) with delta (0, 0)
Screenshot: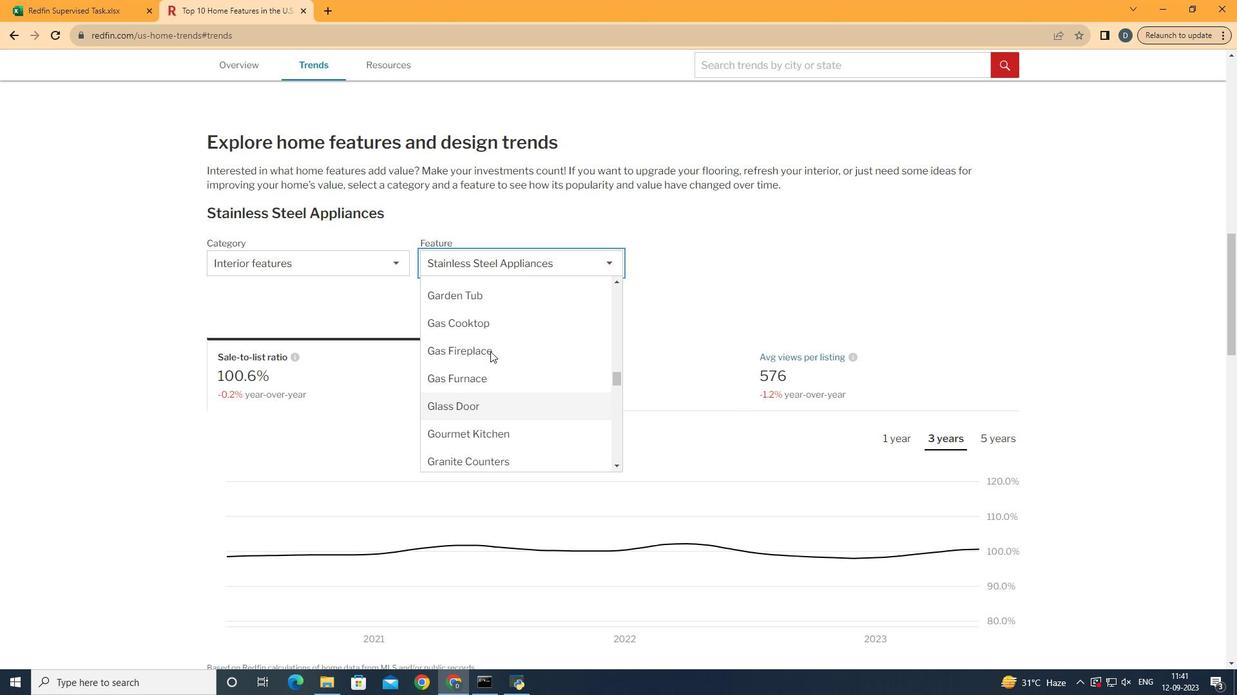 
Action: Mouse moved to (508, 415)
Screenshot: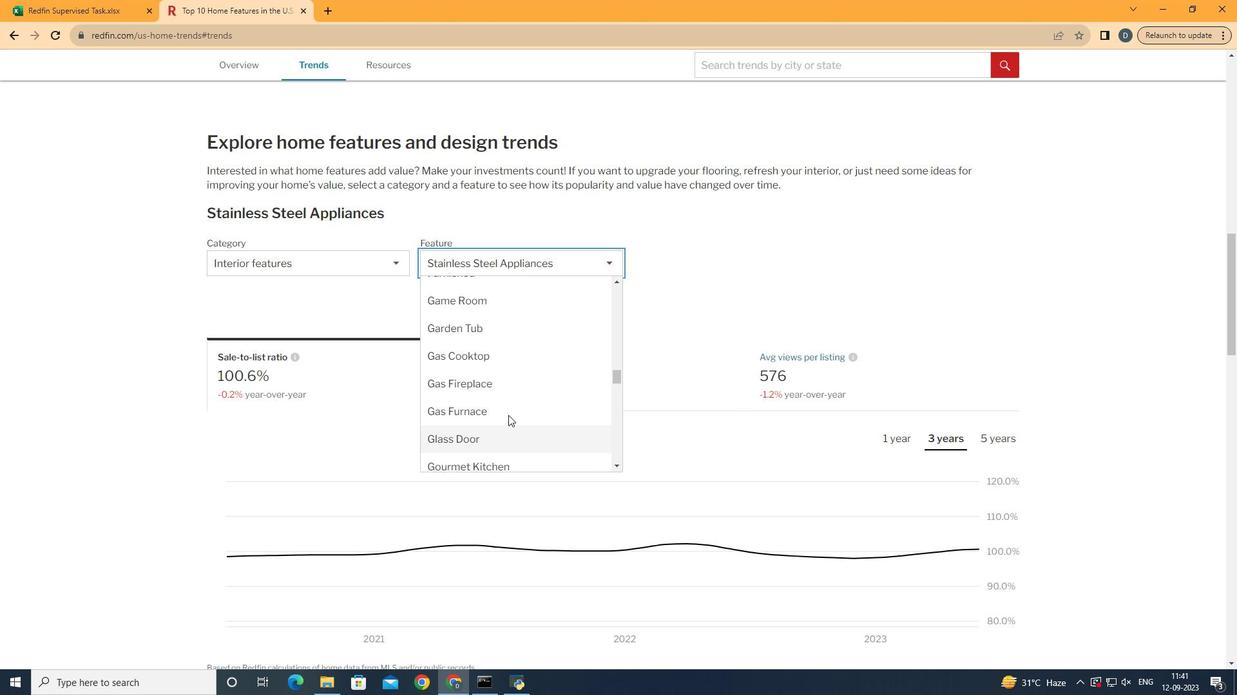 
Action: Mouse scrolled (508, 416) with delta (0, 0)
Screenshot: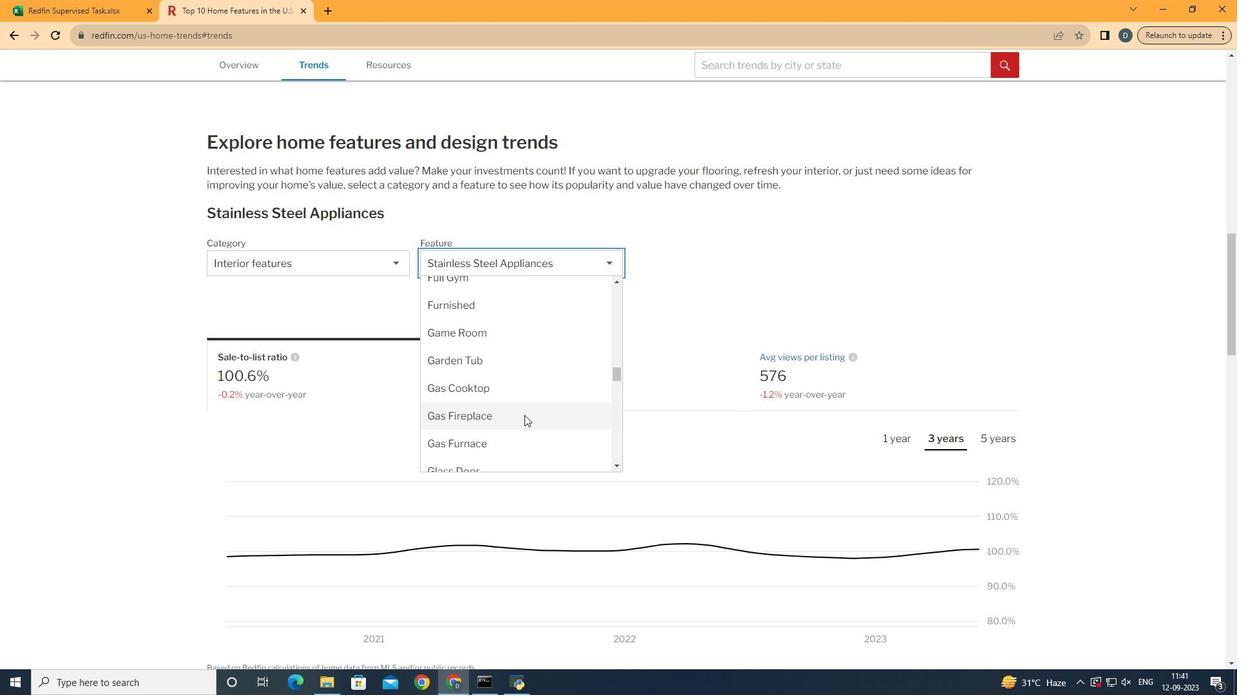 
Action: Mouse moved to (529, 355)
Screenshot: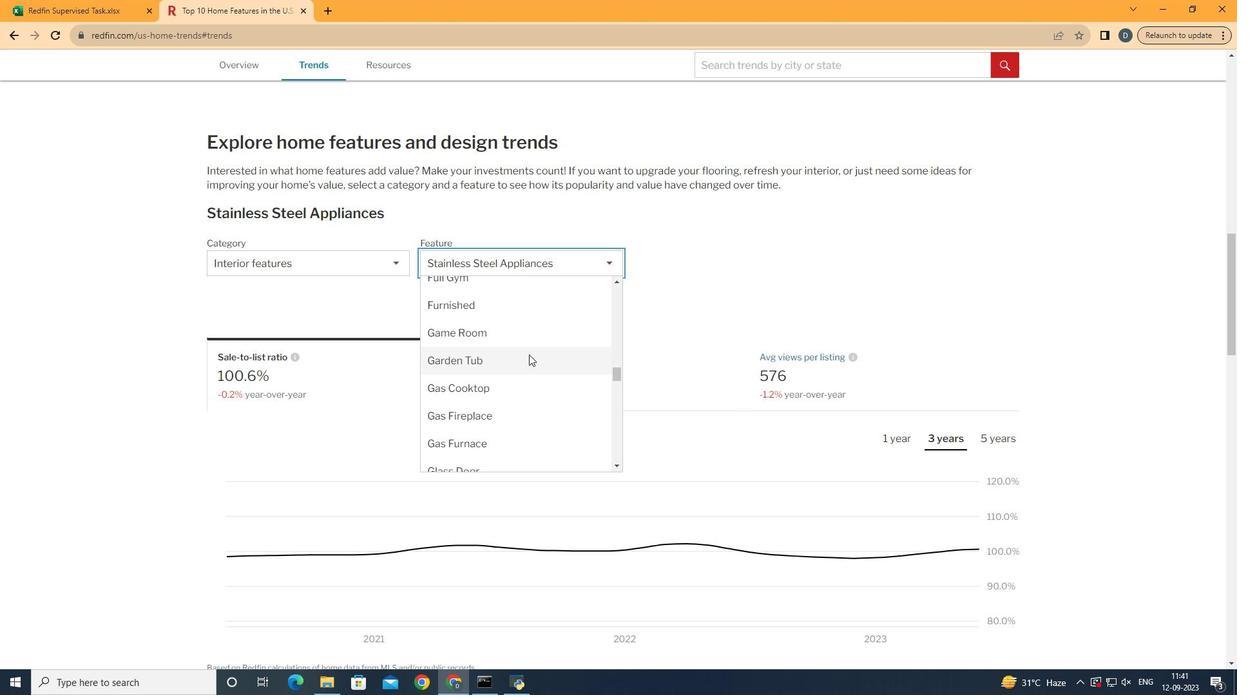 
Action: Mouse pressed left at (529, 355)
Screenshot: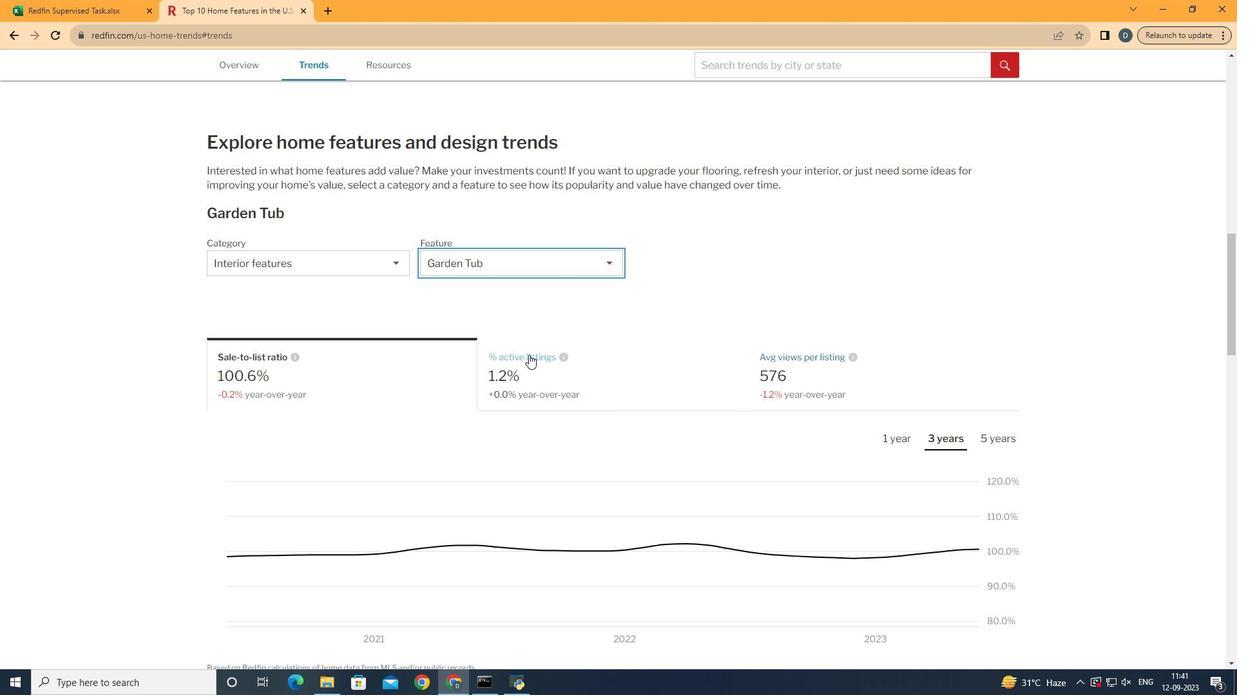 
Action: Mouse moved to (821, 277)
Screenshot: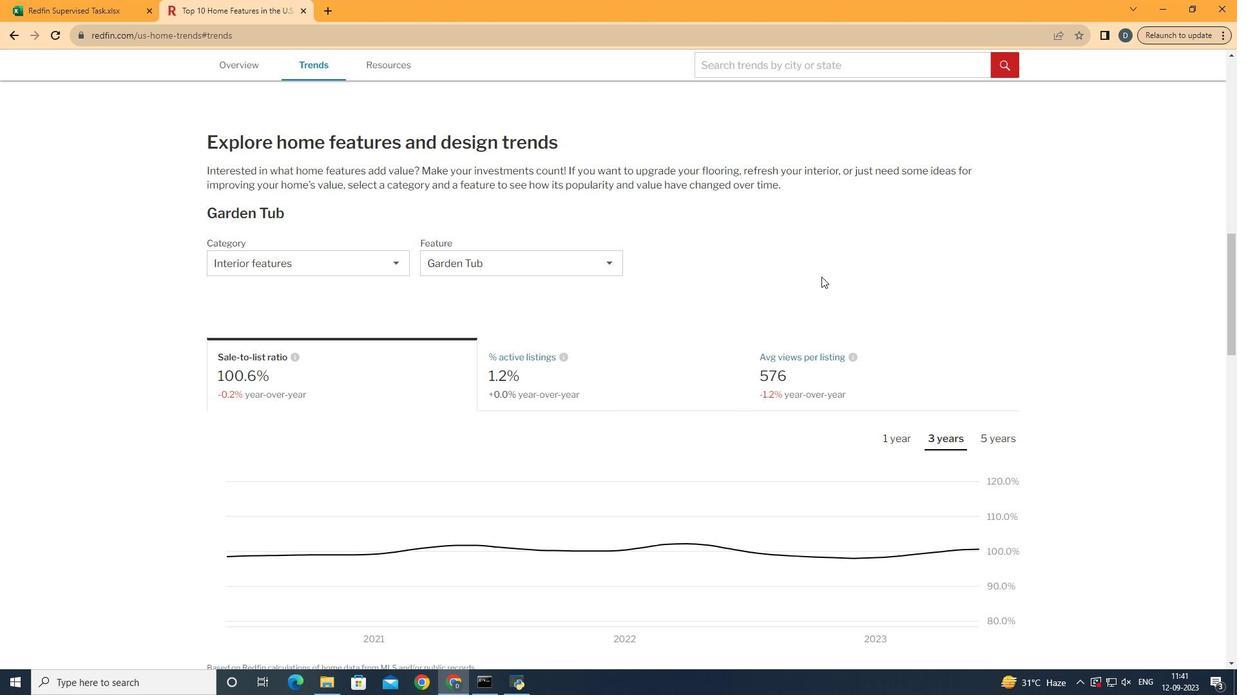 
Action: Mouse pressed left at (821, 277)
Screenshot: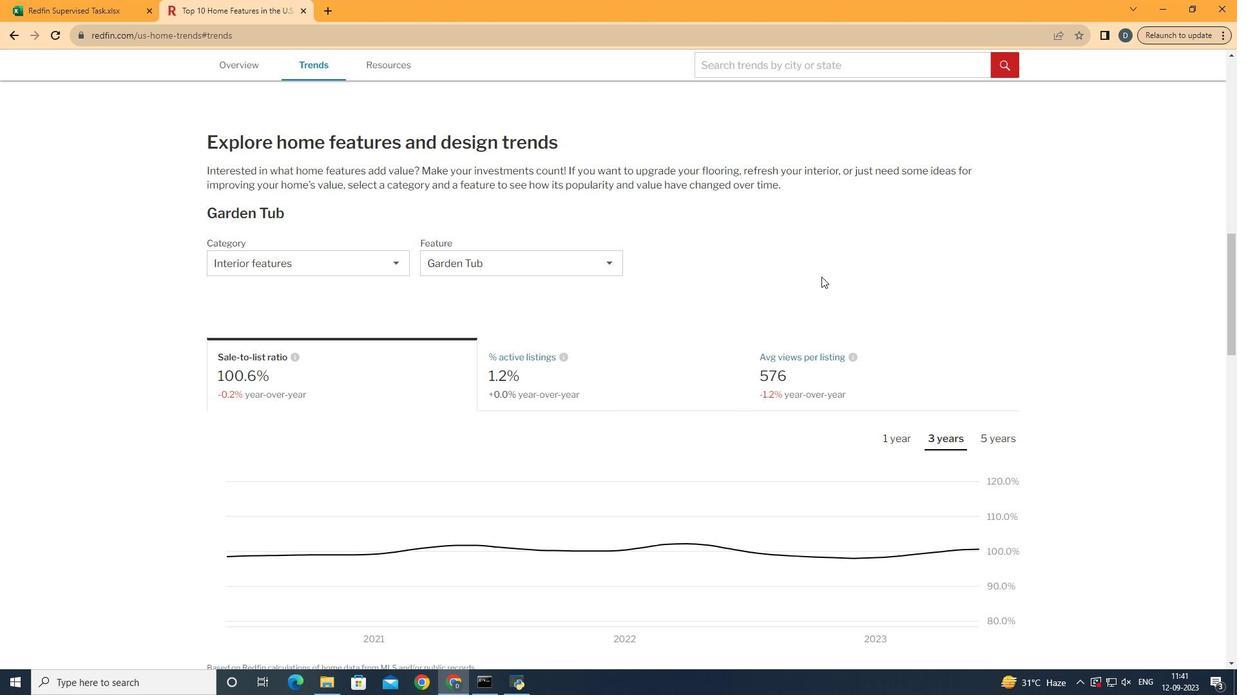 
Action: Mouse moved to (648, 375)
Screenshot: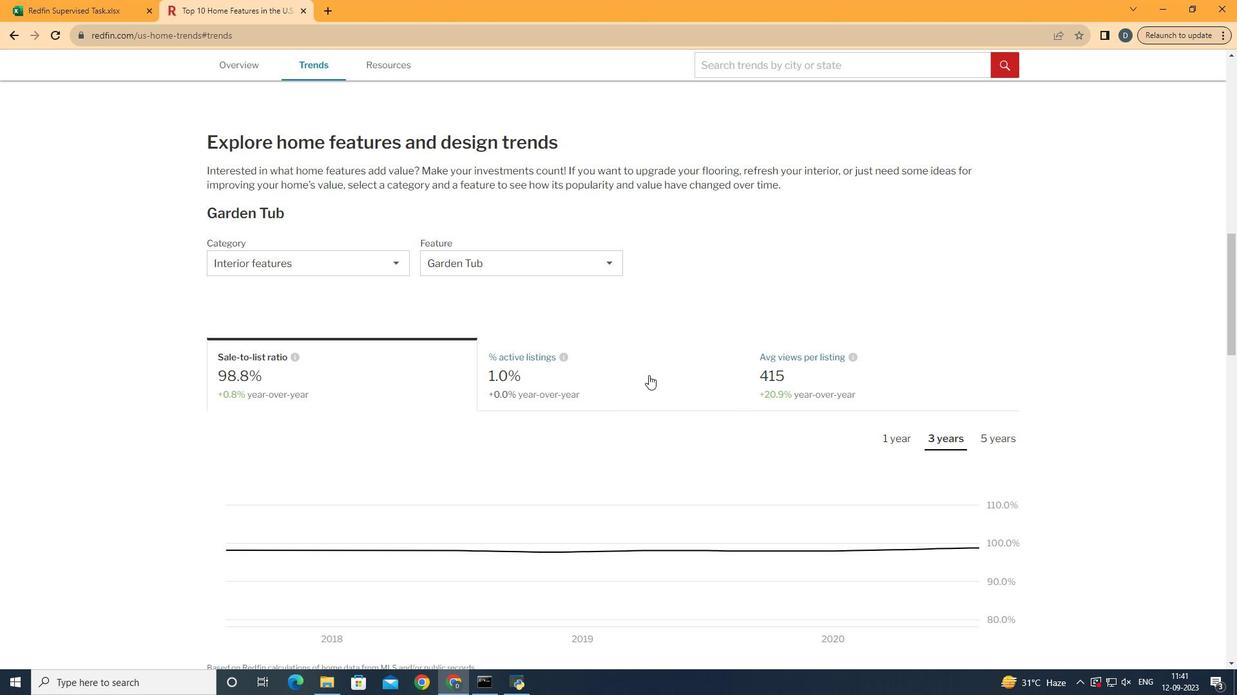 
Action: Mouse pressed left at (648, 375)
Screenshot: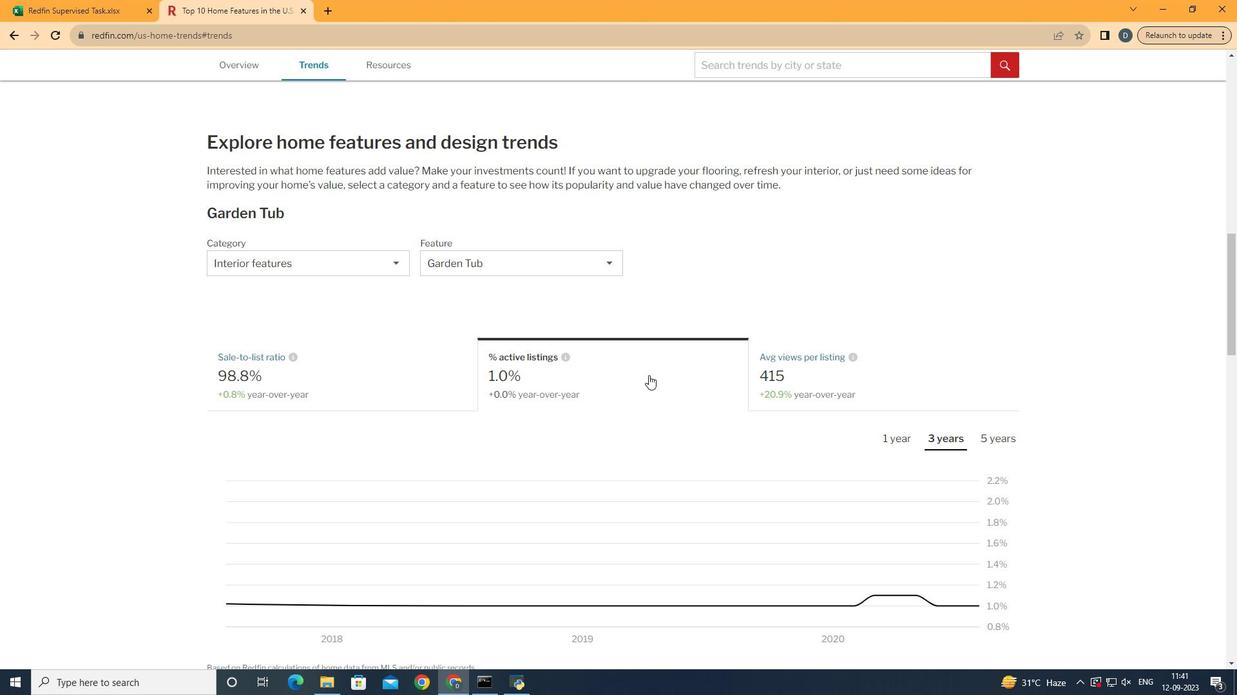 
Action: Mouse moved to (654, 375)
Screenshot: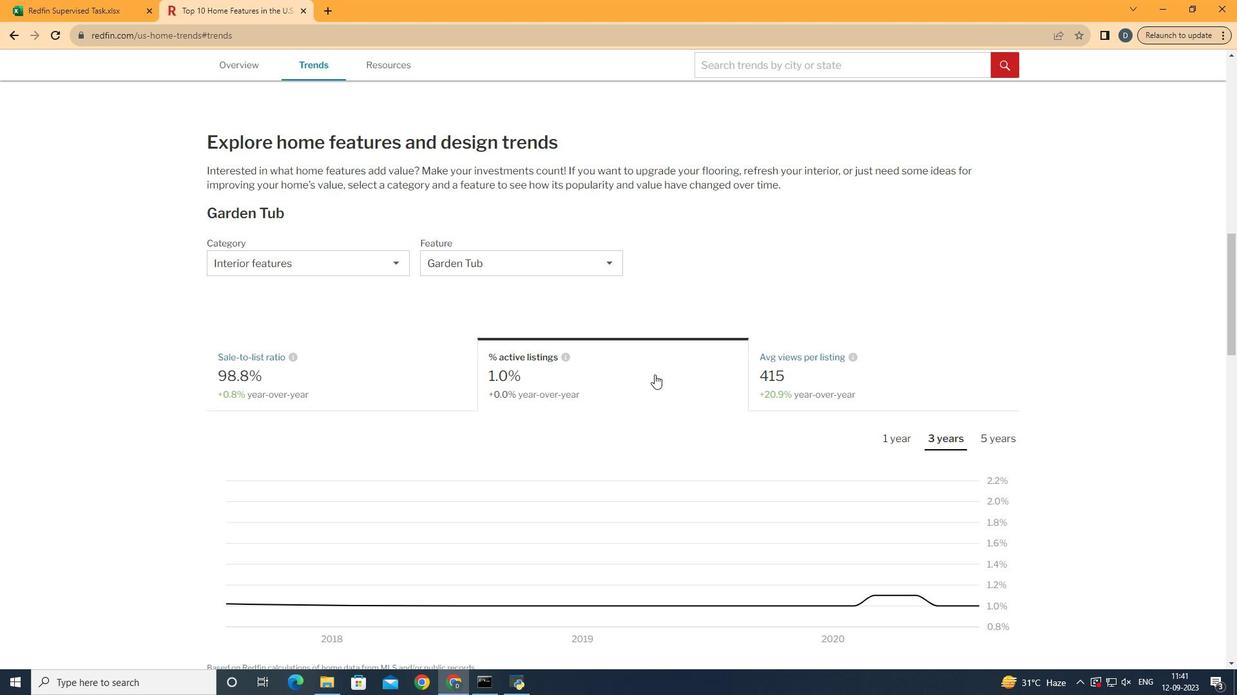 
Action: Mouse scrolled (654, 374) with delta (0, 0)
Screenshot: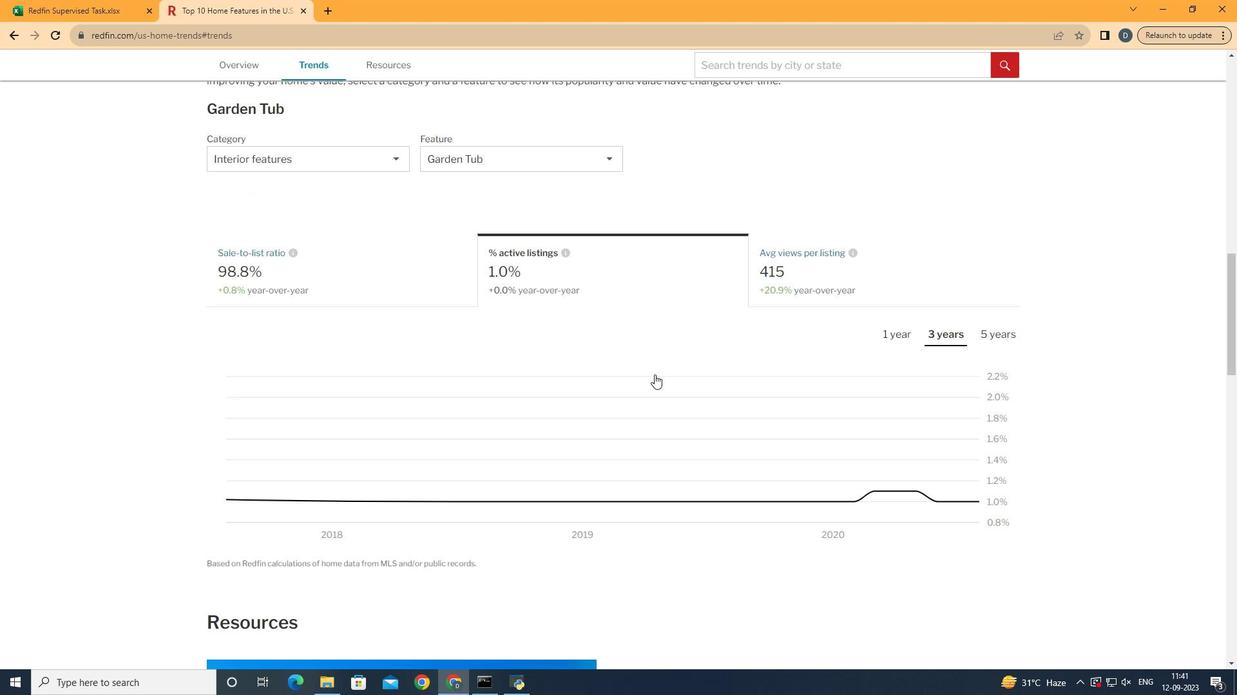
Action: Mouse scrolled (654, 374) with delta (0, 0)
Screenshot: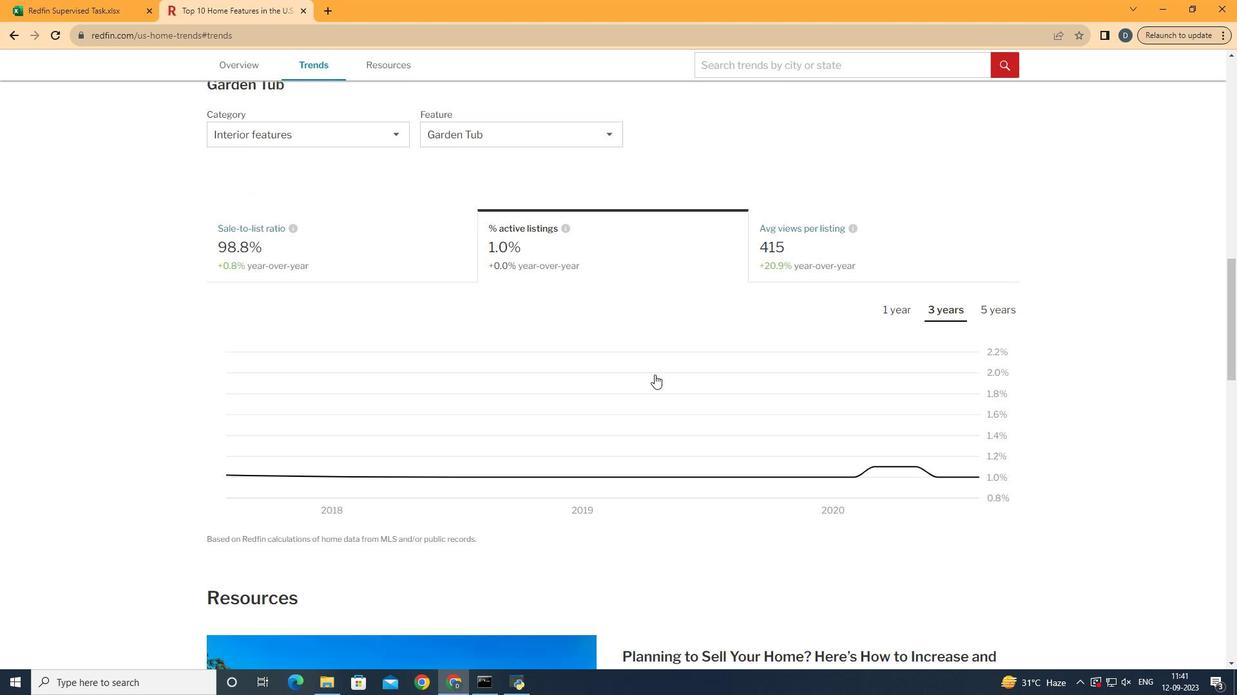 
Action: Mouse moved to (986, 309)
Screenshot: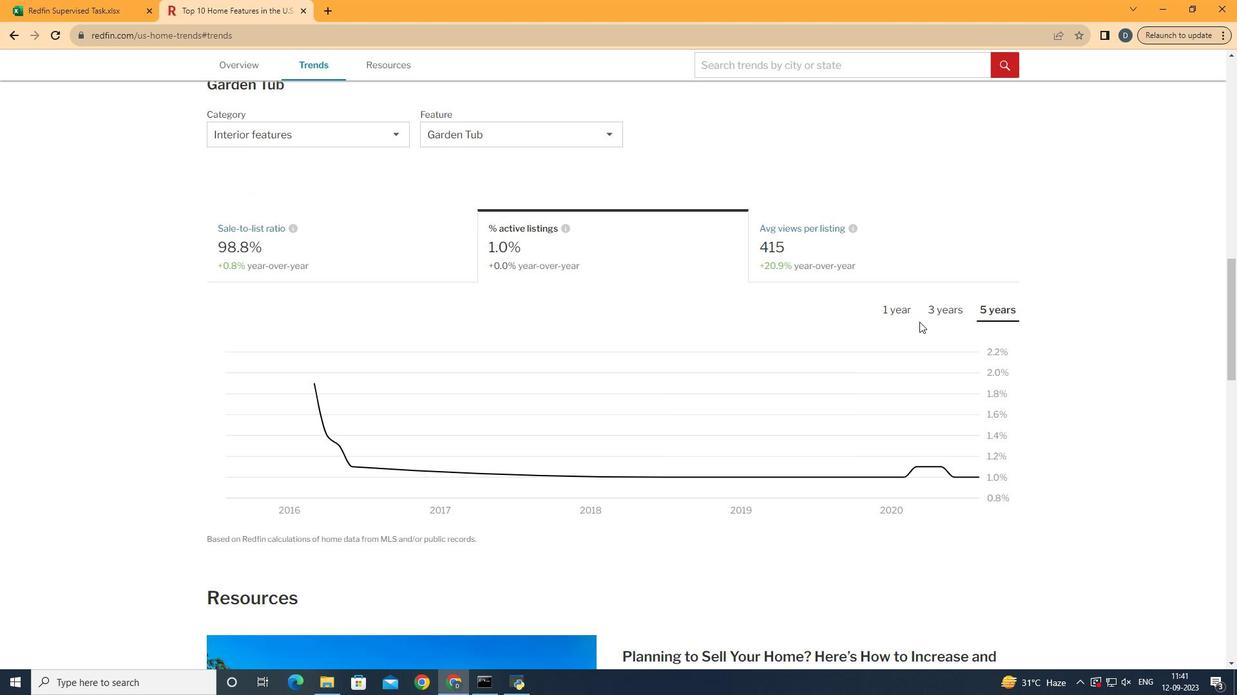
Action: Mouse pressed left at (986, 309)
Screenshot: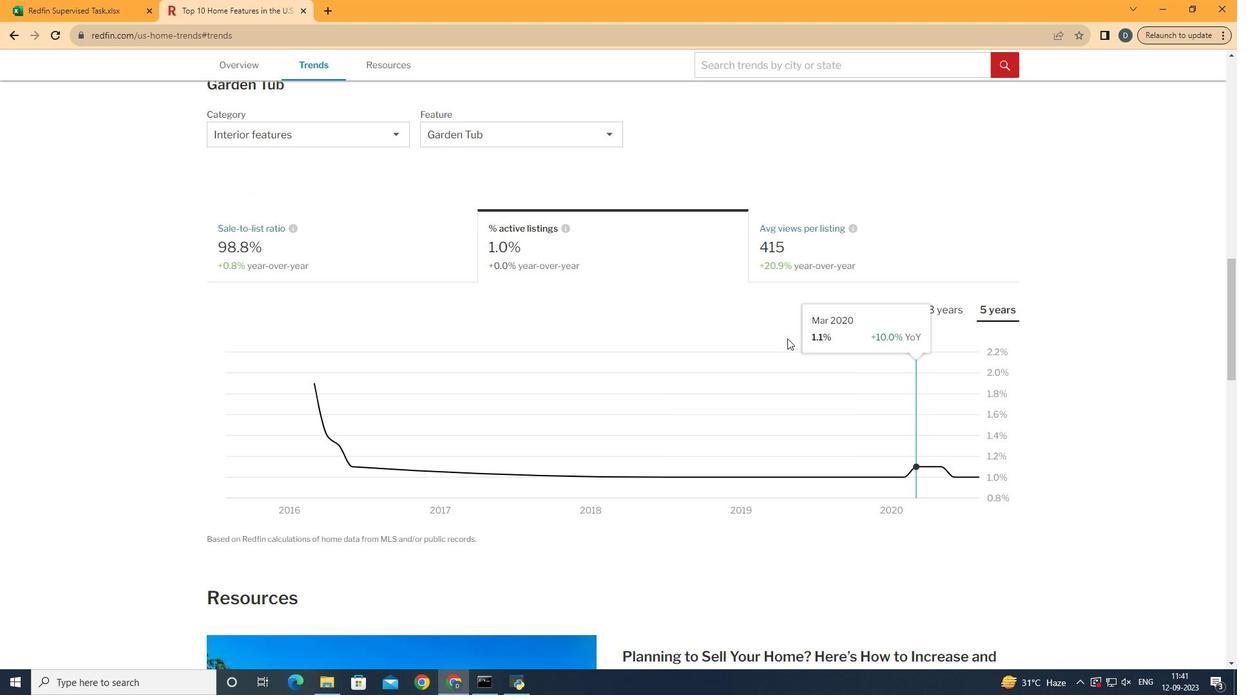 
Action: Mouse moved to (1004, 458)
Screenshot: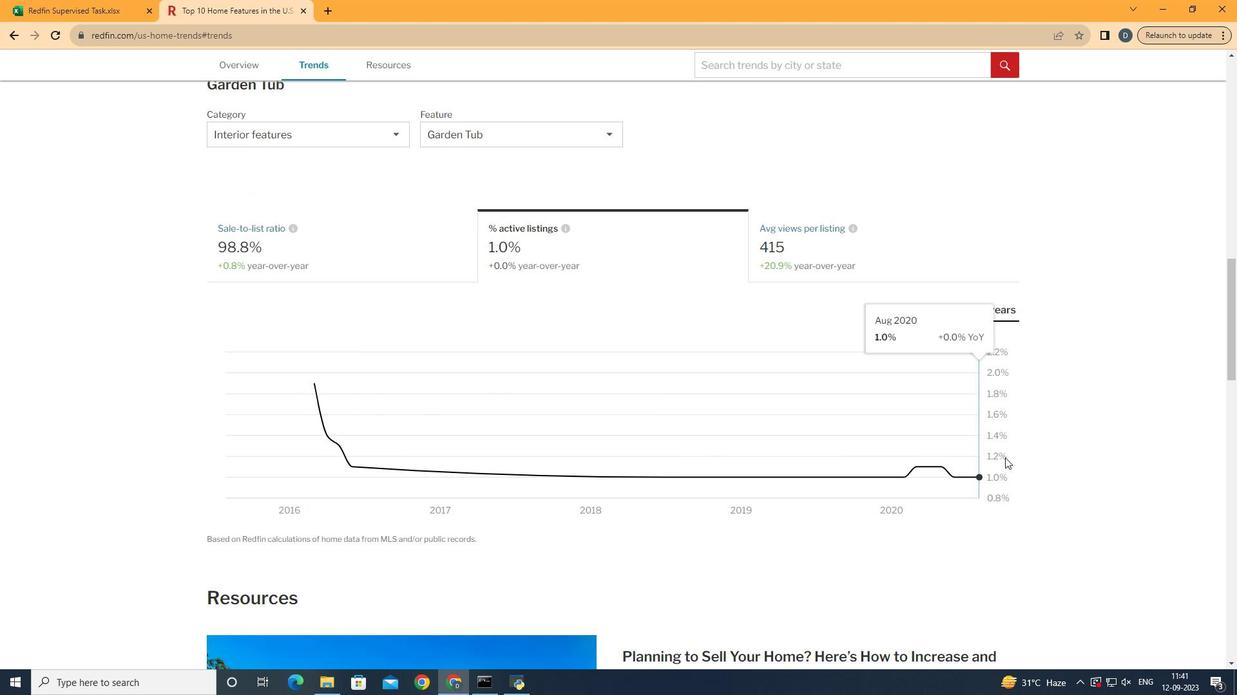 
